 Task: Check the sale-to-list ratio of furnished in the last 5 years.
Action: Mouse moved to (920, 205)
Screenshot: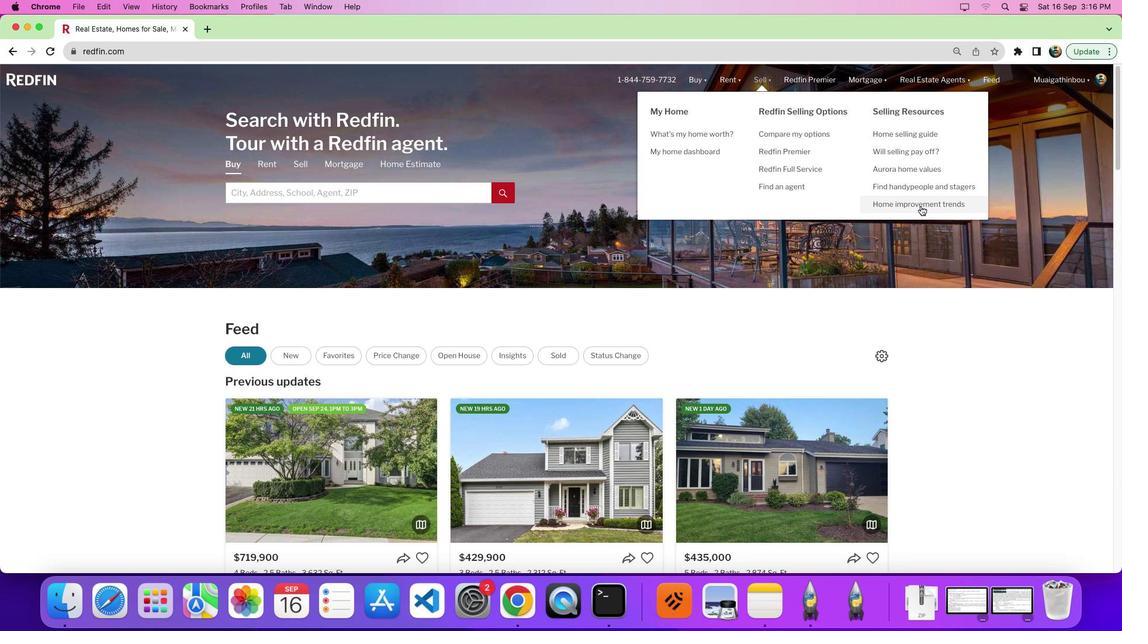 
Action: Mouse pressed left at (920, 205)
Screenshot: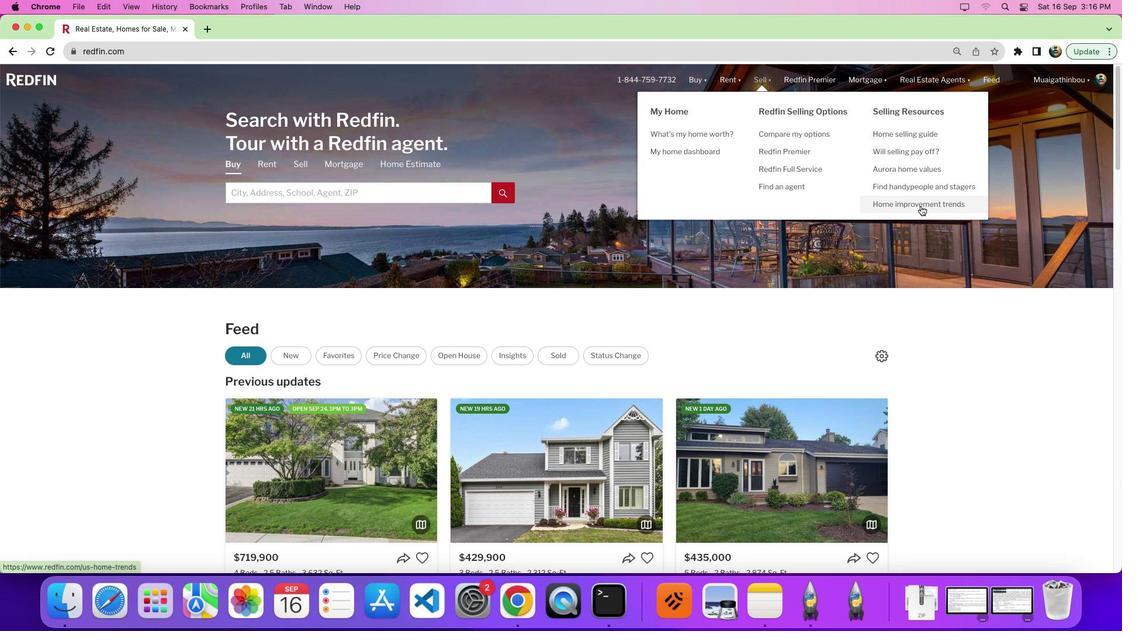 
Action: Mouse pressed left at (920, 205)
Screenshot: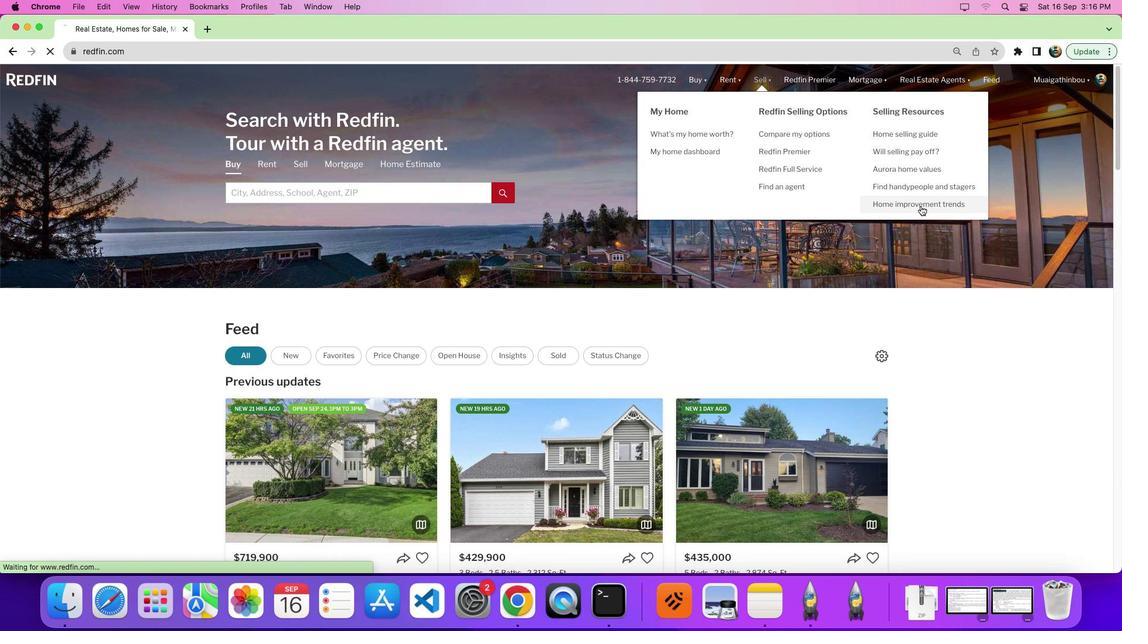 
Action: Mouse moved to (319, 222)
Screenshot: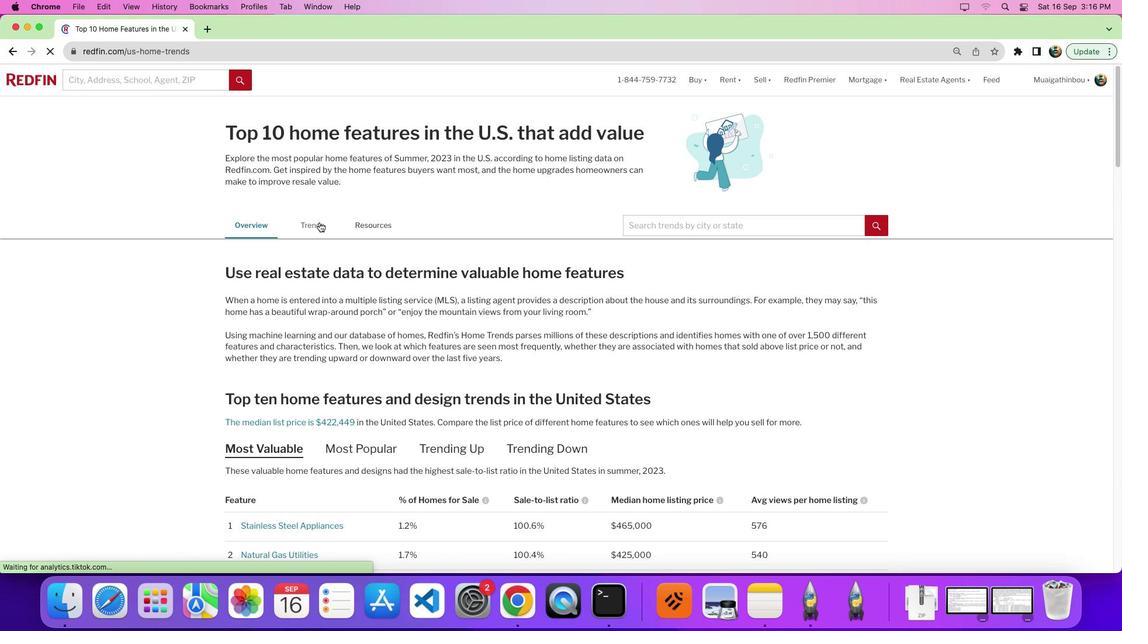 
Action: Mouse pressed left at (319, 222)
Screenshot: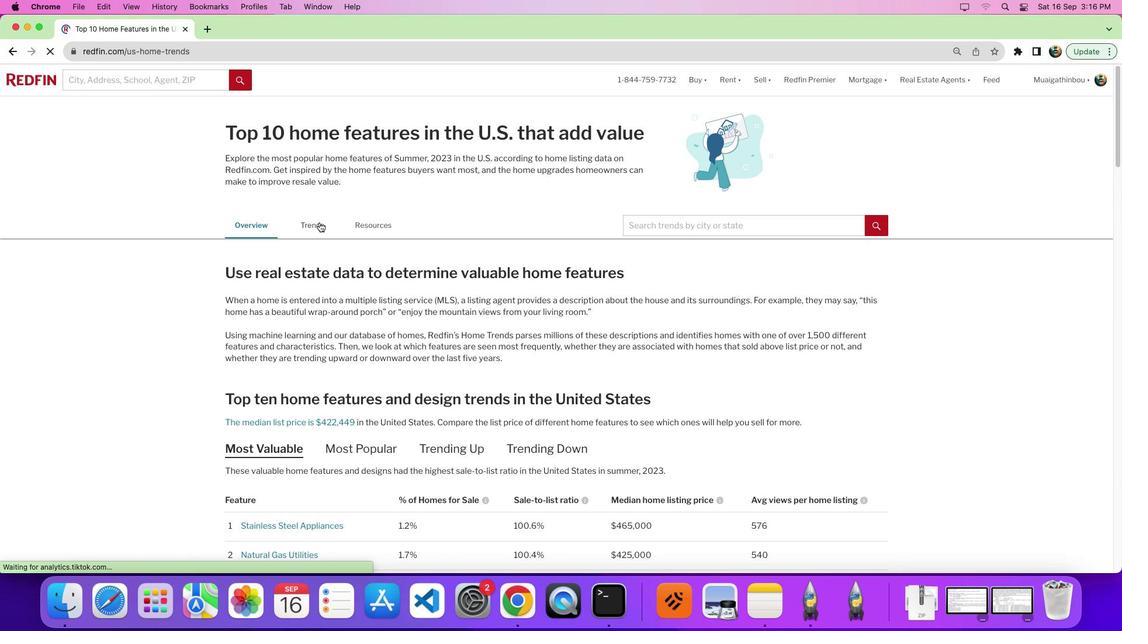 
Action: Mouse moved to (694, 306)
Screenshot: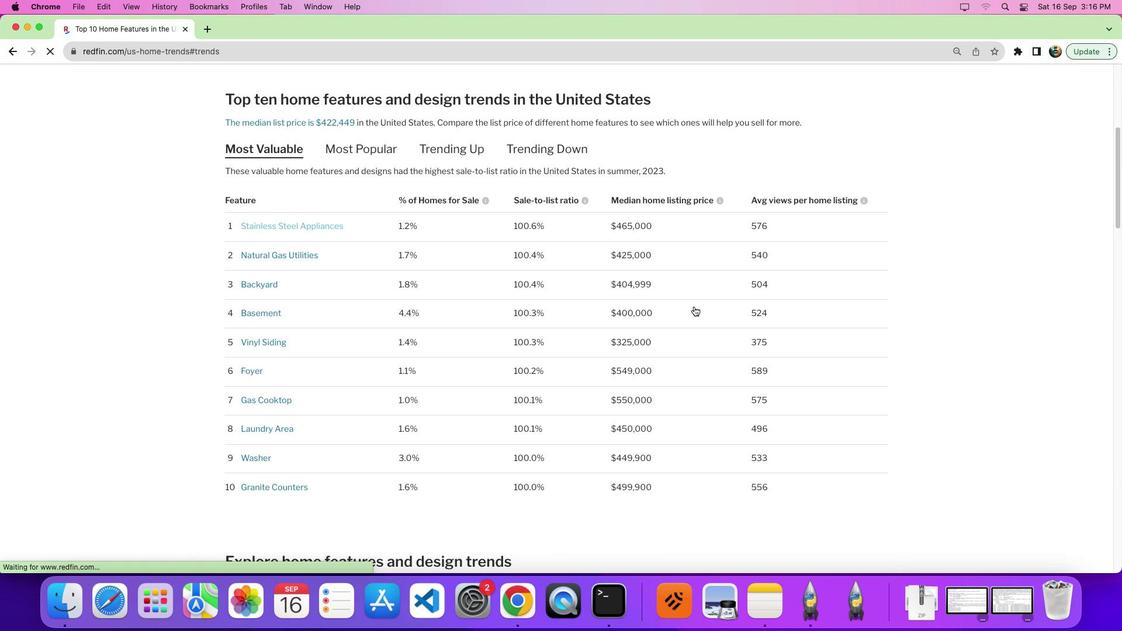 
Action: Mouse scrolled (694, 306) with delta (0, 0)
Screenshot: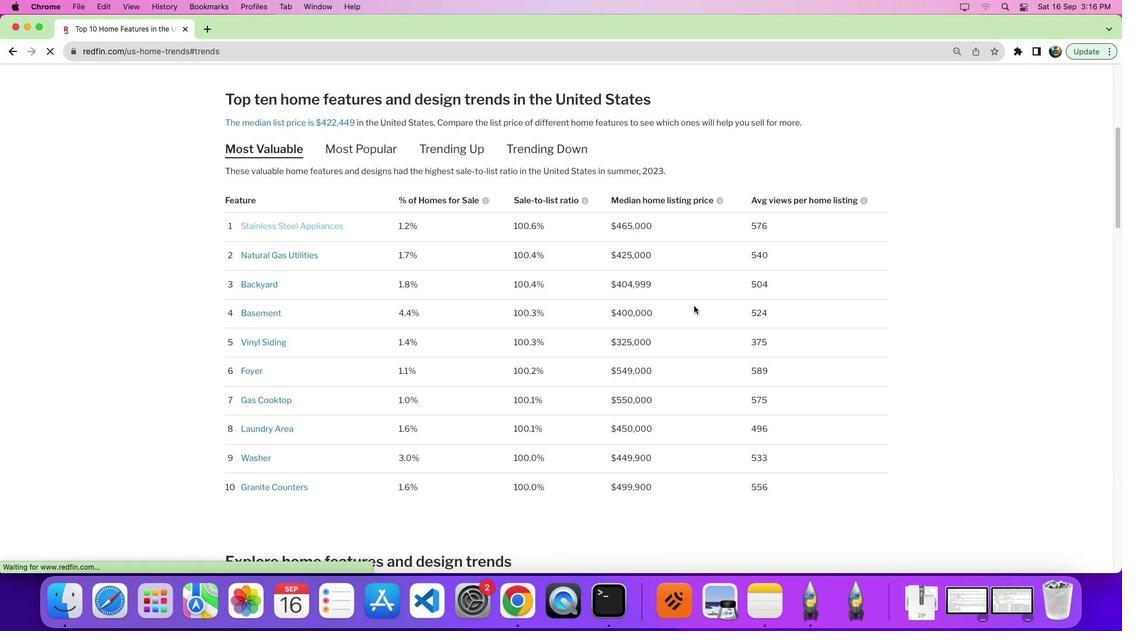 
Action: Mouse scrolled (694, 306) with delta (0, -1)
Screenshot: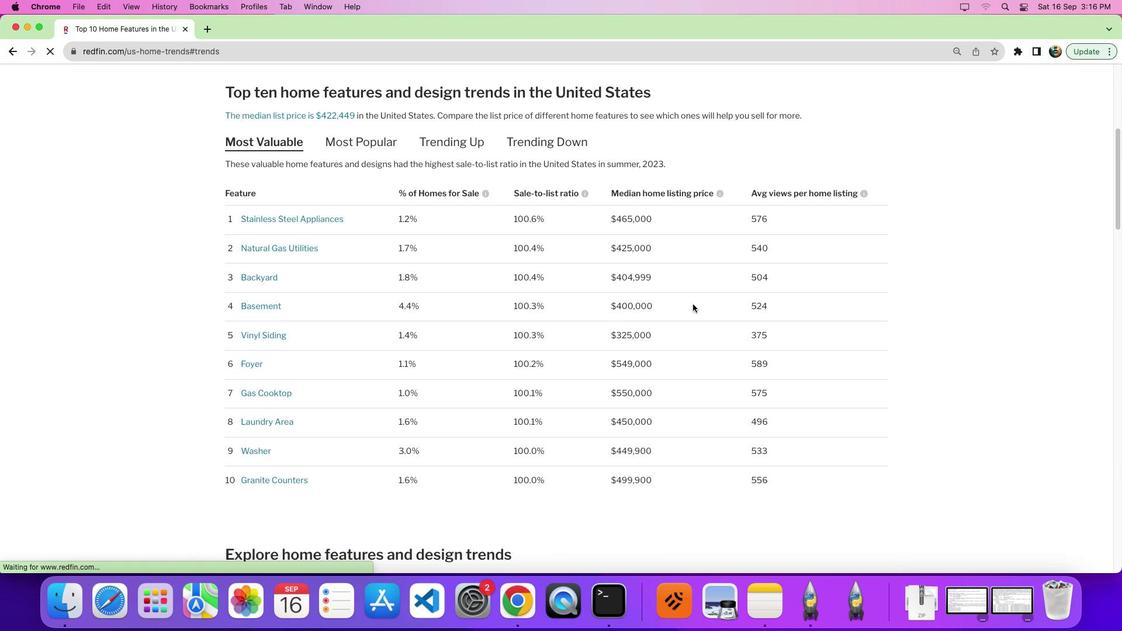 
Action: Mouse scrolled (694, 306) with delta (0, -5)
Screenshot: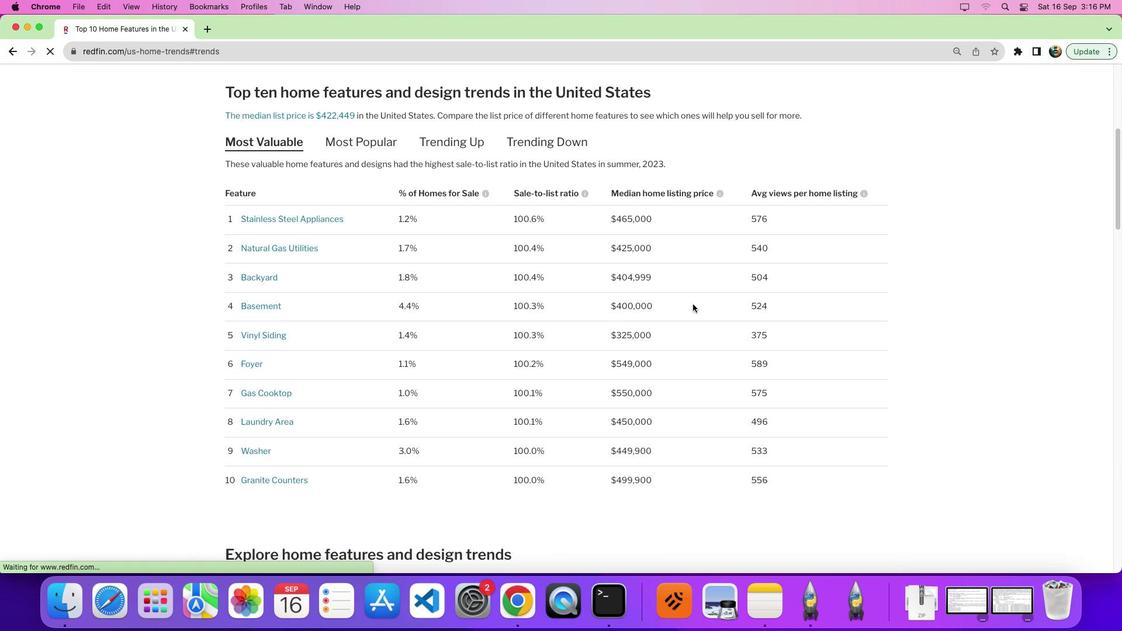 
Action: Mouse moved to (691, 303)
Screenshot: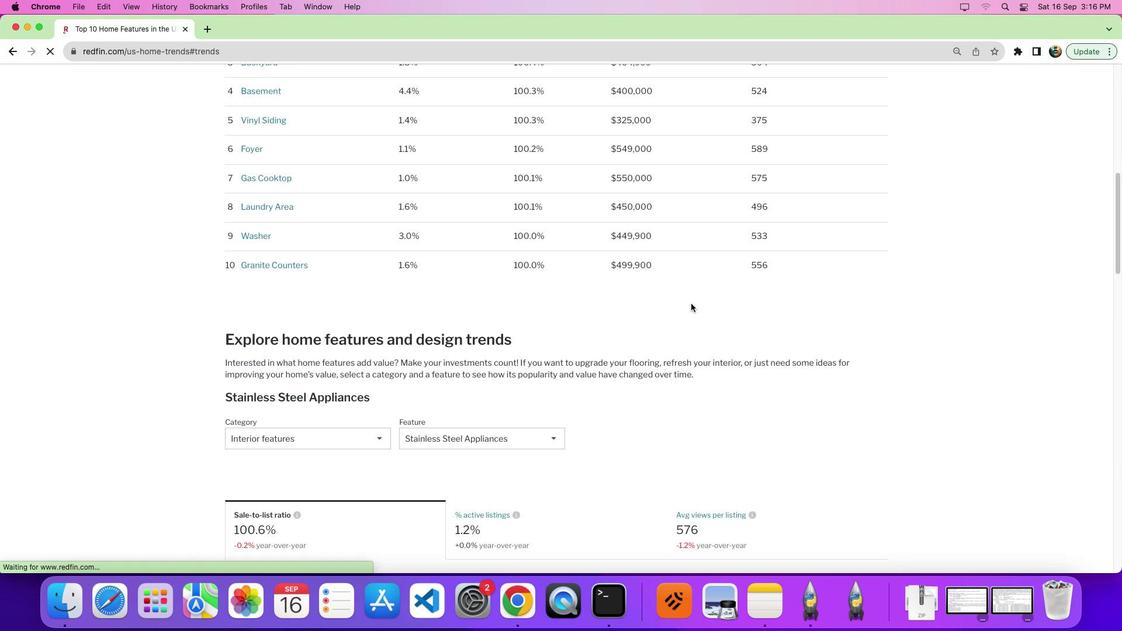 
Action: Mouse scrolled (691, 303) with delta (0, 0)
Screenshot: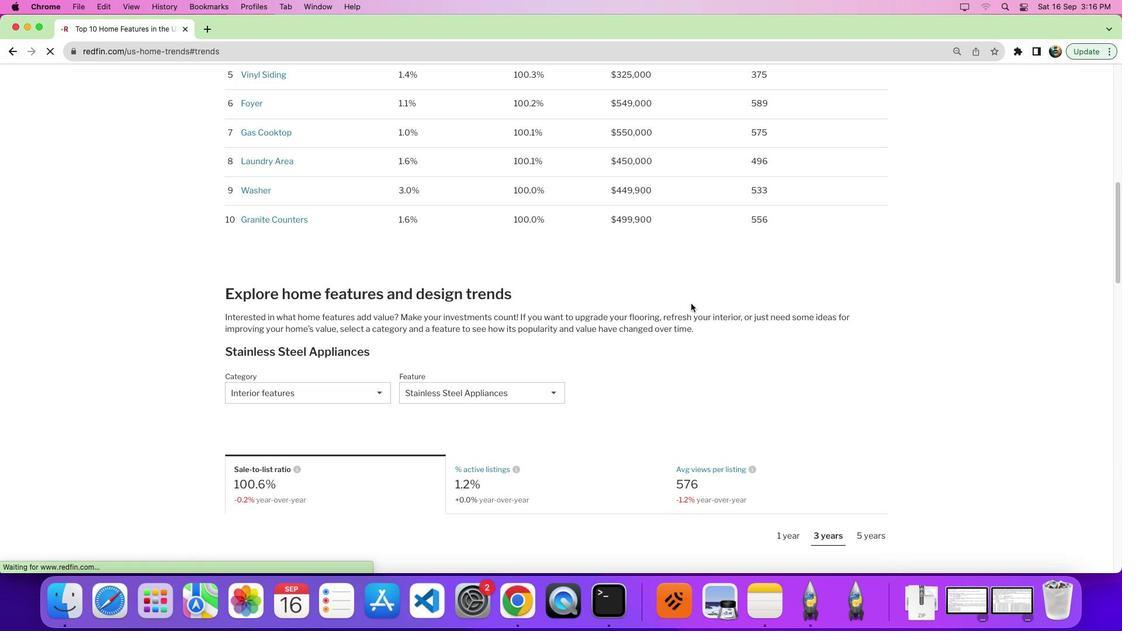 
Action: Mouse scrolled (691, 303) with delta (0, -1)
Screenshot: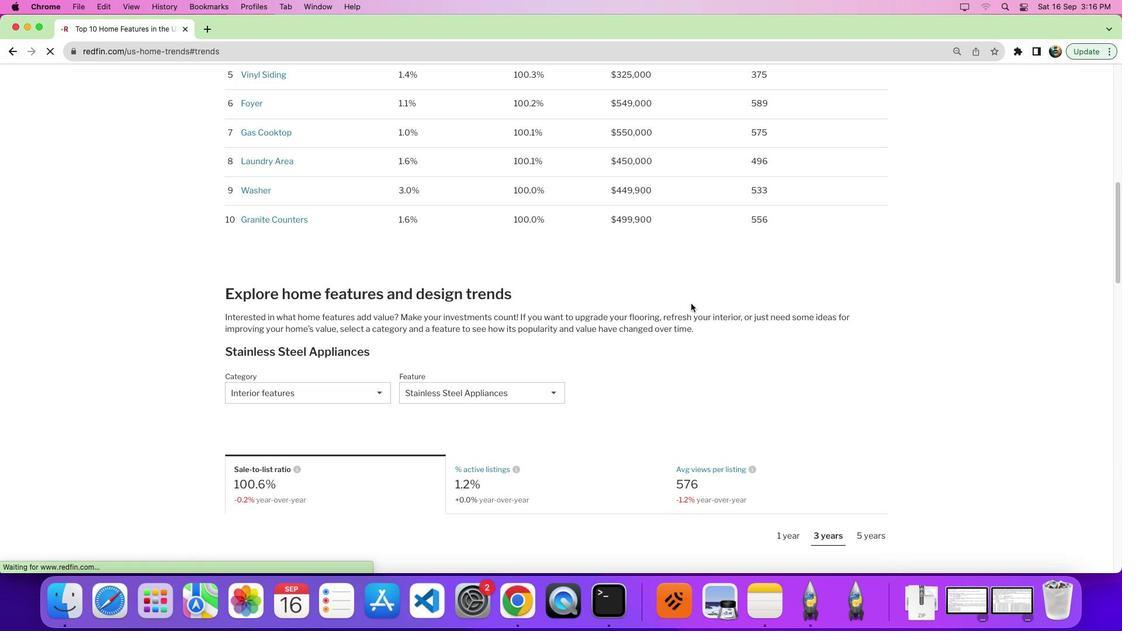 
Action: Mouse scrolled (691, 303) with delta (0, -5)
Screenshot: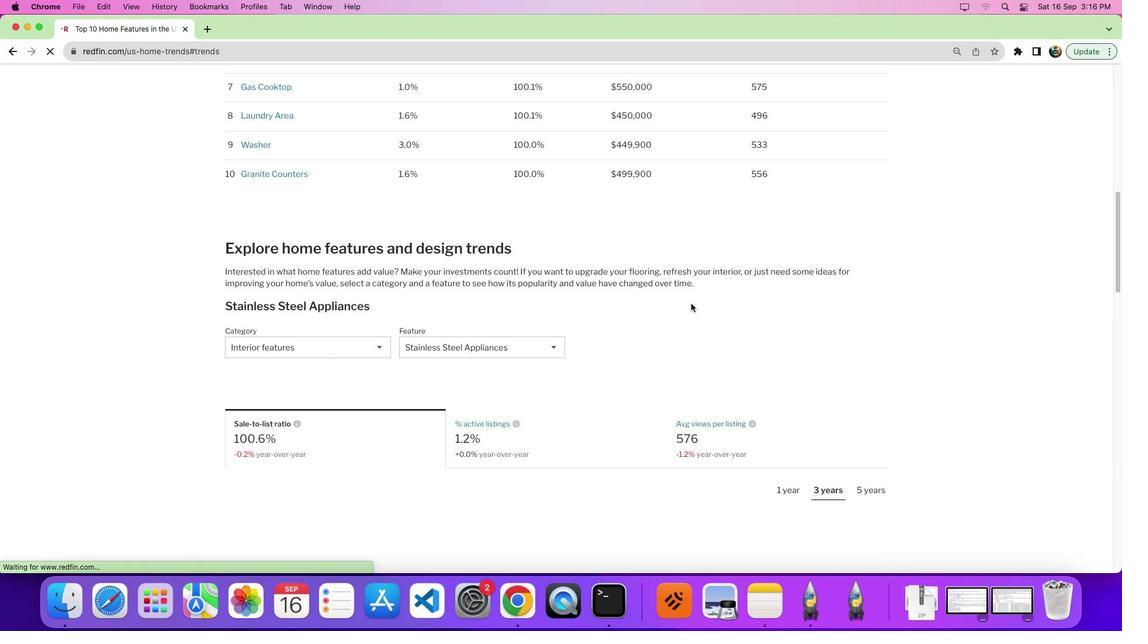 
Action: Mouse scrolled (691, 303) with delta (0, -7)
Screenshot: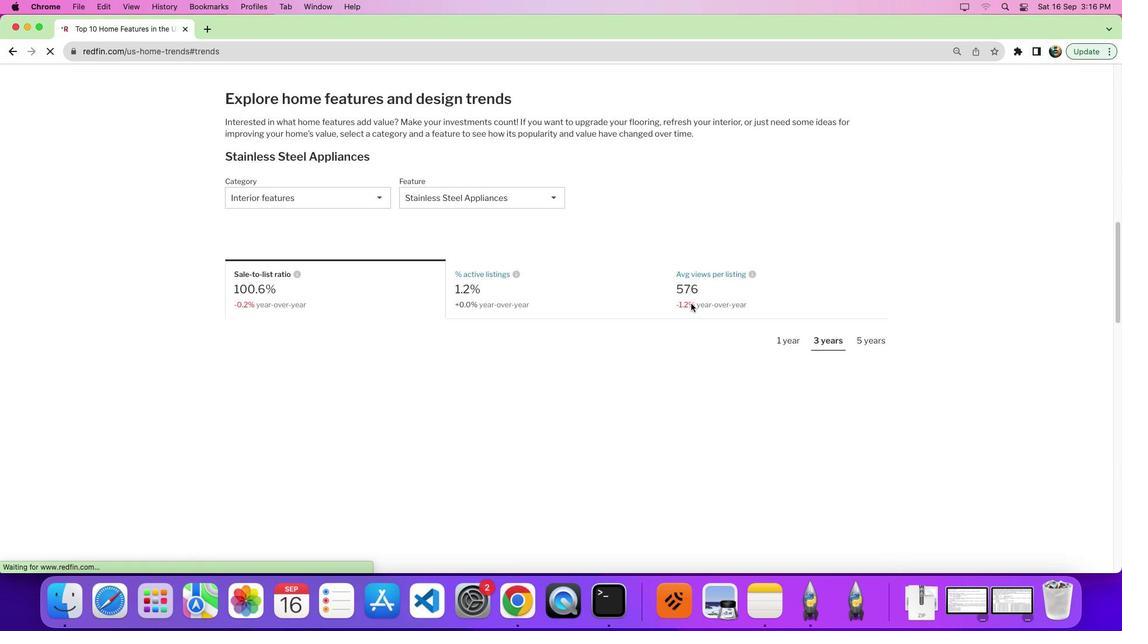 
Action: Mouse moved to (575, 324)
Screenshot: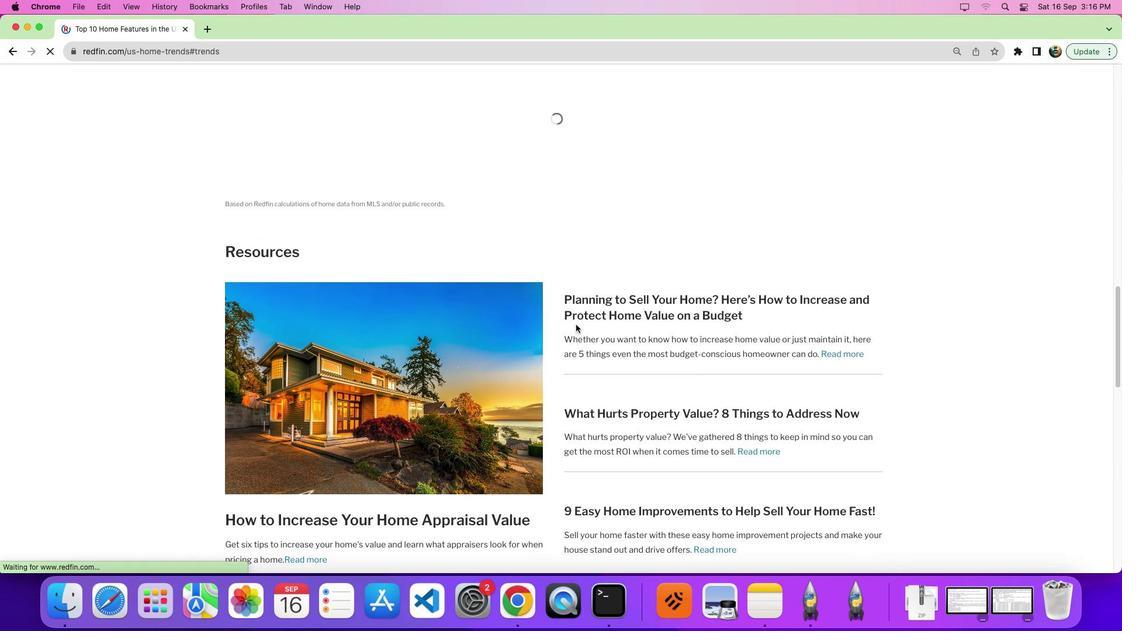 
Action: Mouse scrolled (575, 324) with delta (0, 0)
Screenshot: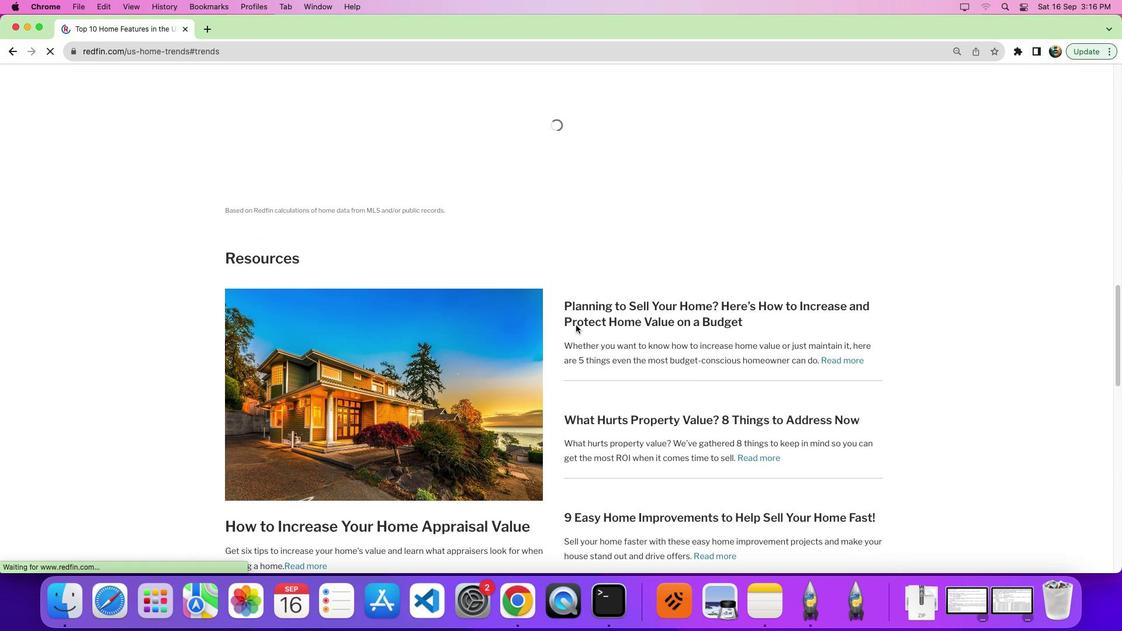
Action: Mouse moved to (575, 324)
Screenshot: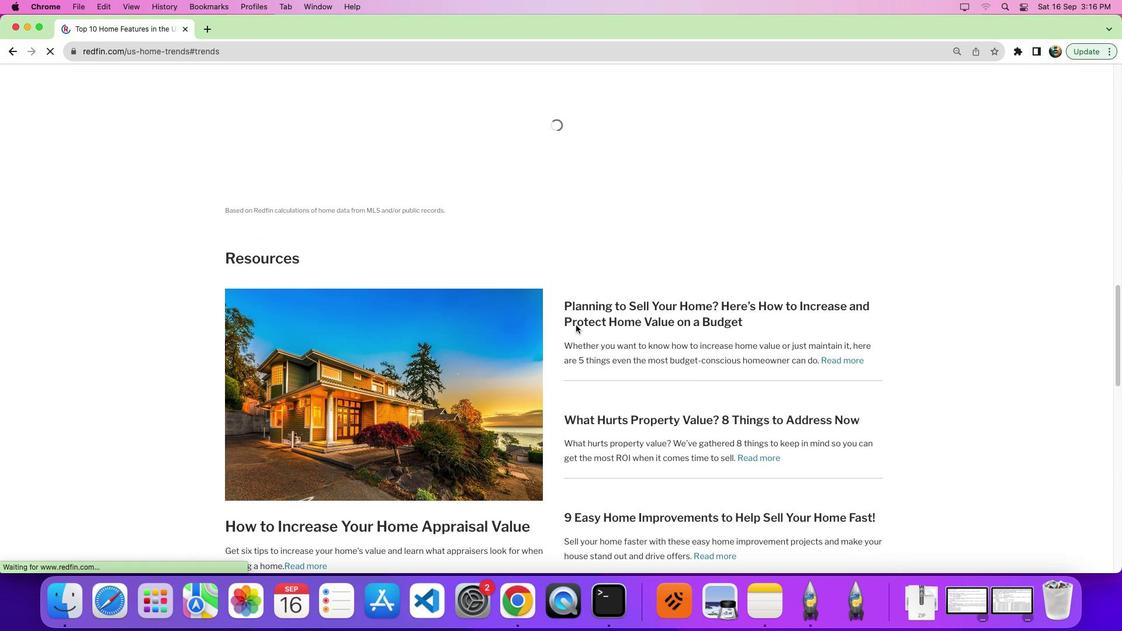 
Action: Mouse scrolled (575, 324) with delta (0, 1)
Screenshot: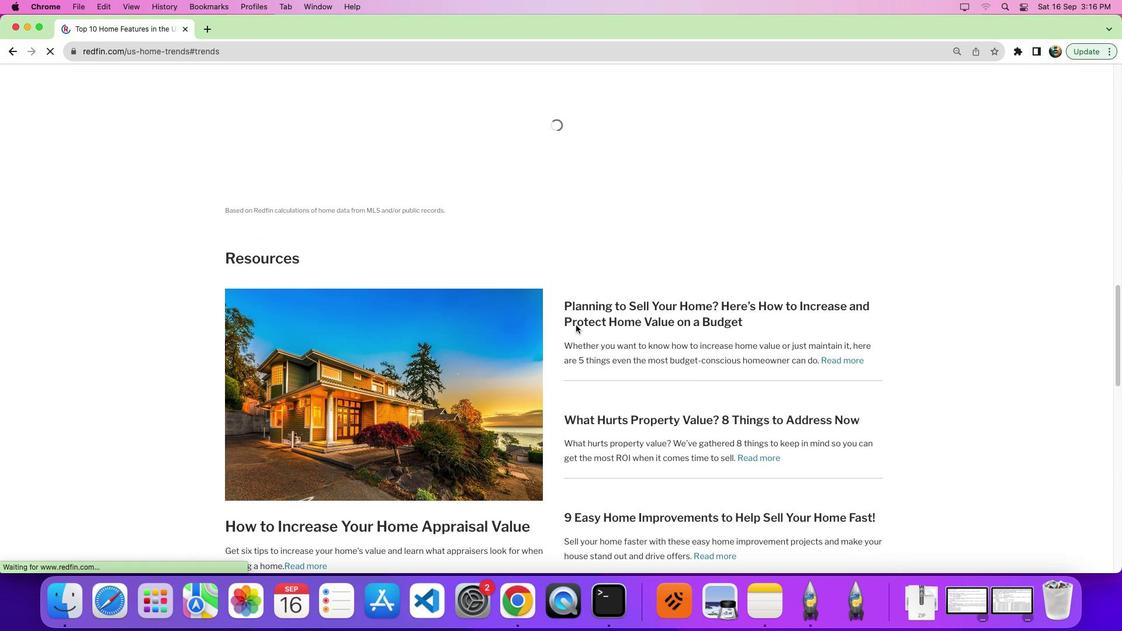 
Action: Mouse scrolled (575, 324) with delta (0, 5)
Screenshot: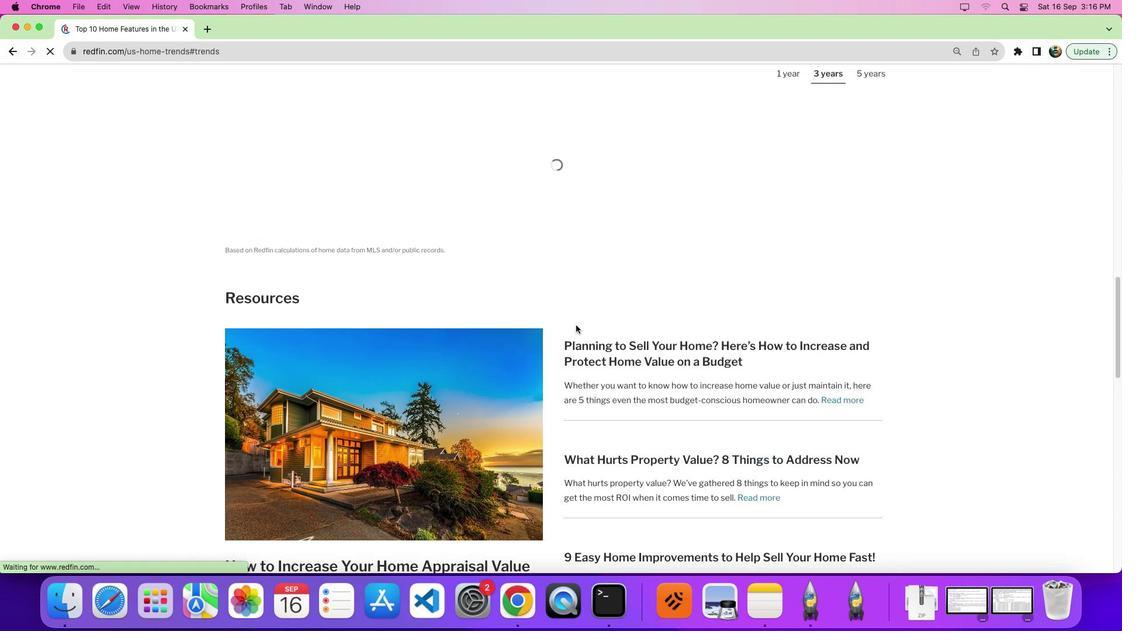 
Action: Mouse moved to (472, 340)
Screenshot: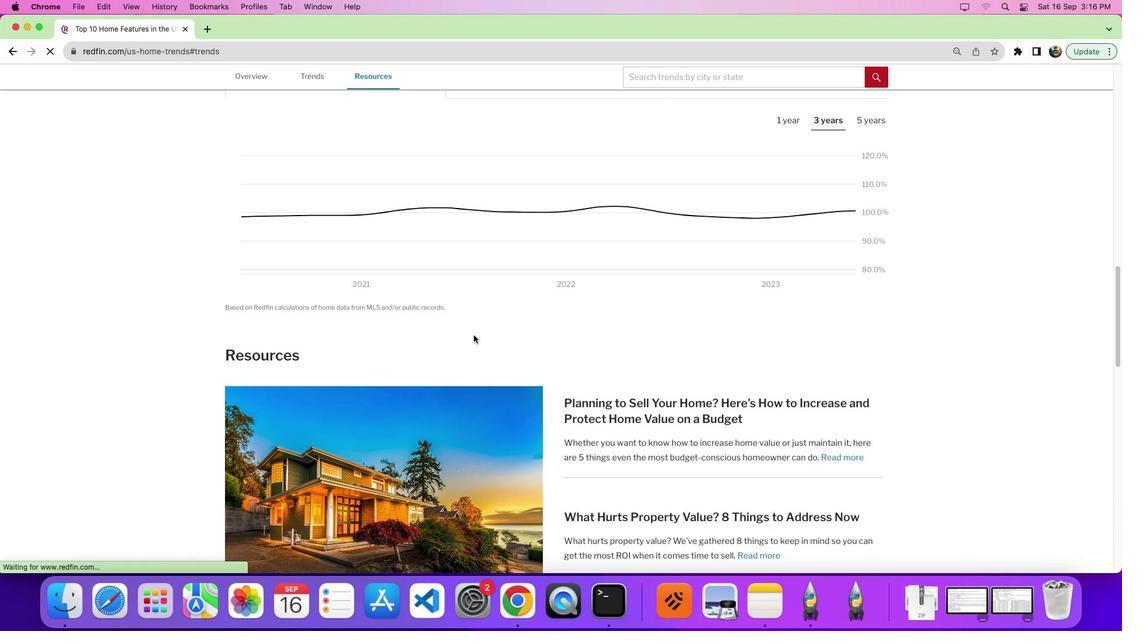 
Action: Mouse scrolled (472, 340) with delta (0, 0)
Screenshot: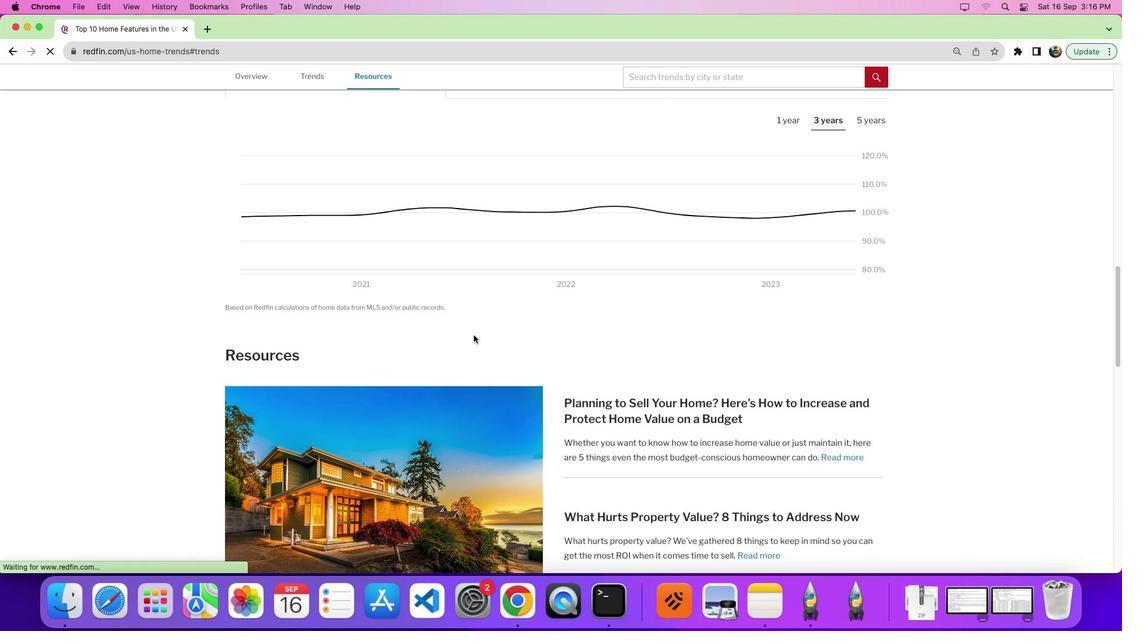 
Action: Mouse moved to (473, 339)
Screenshot: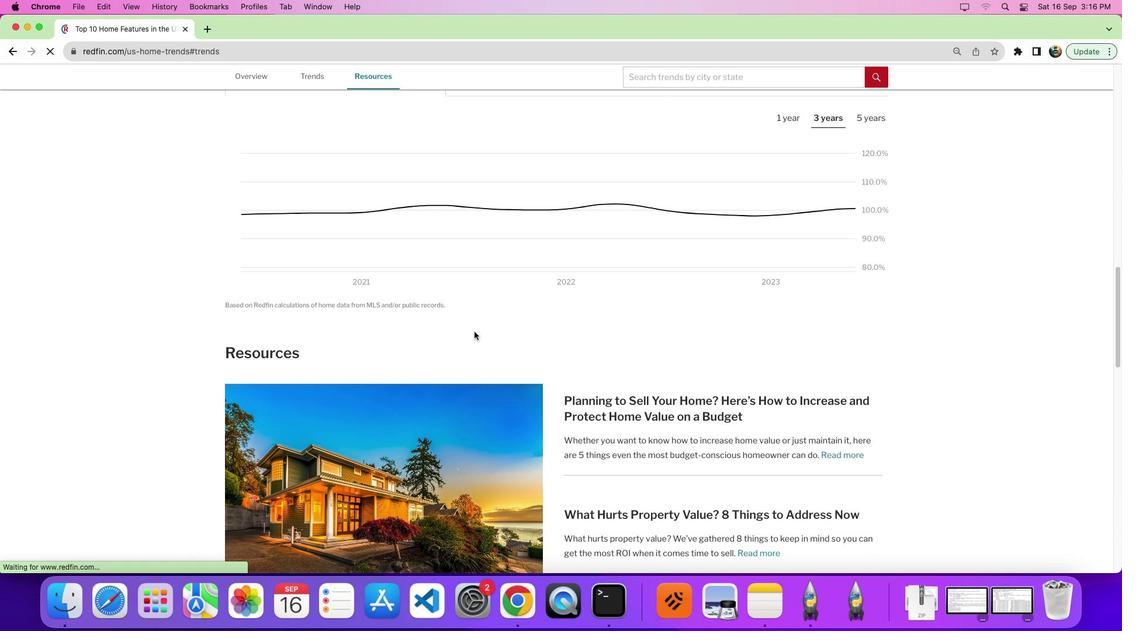 
Action: Mouse scrolled (473, 339) with delta (0, 0)
Screenshot: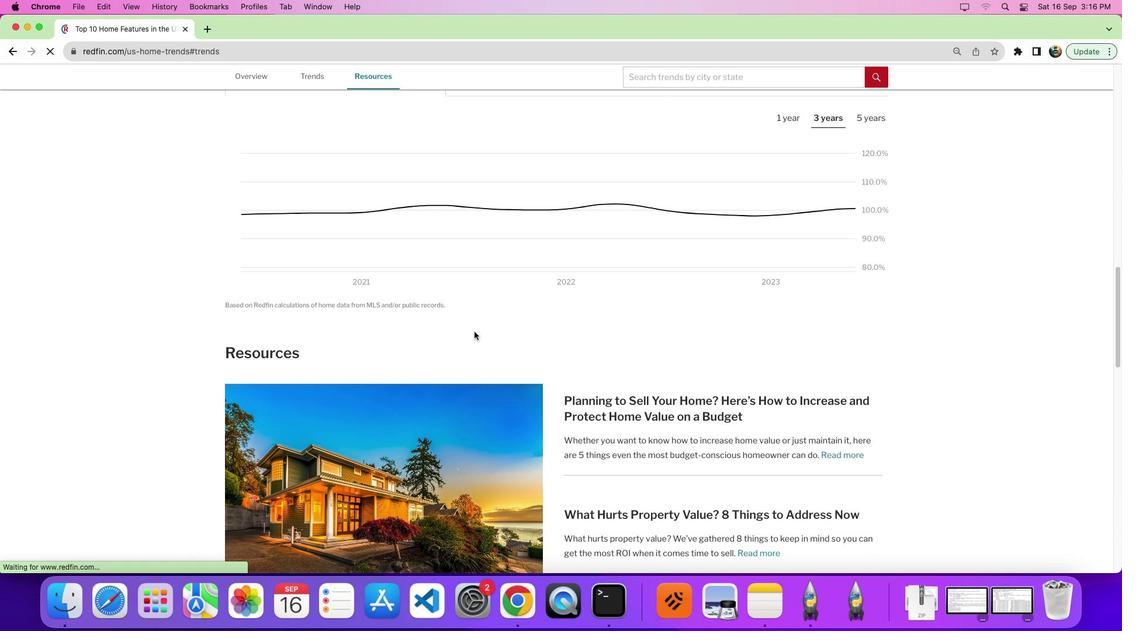 
Action: Mouse moved to (473, 334)
Screenshot: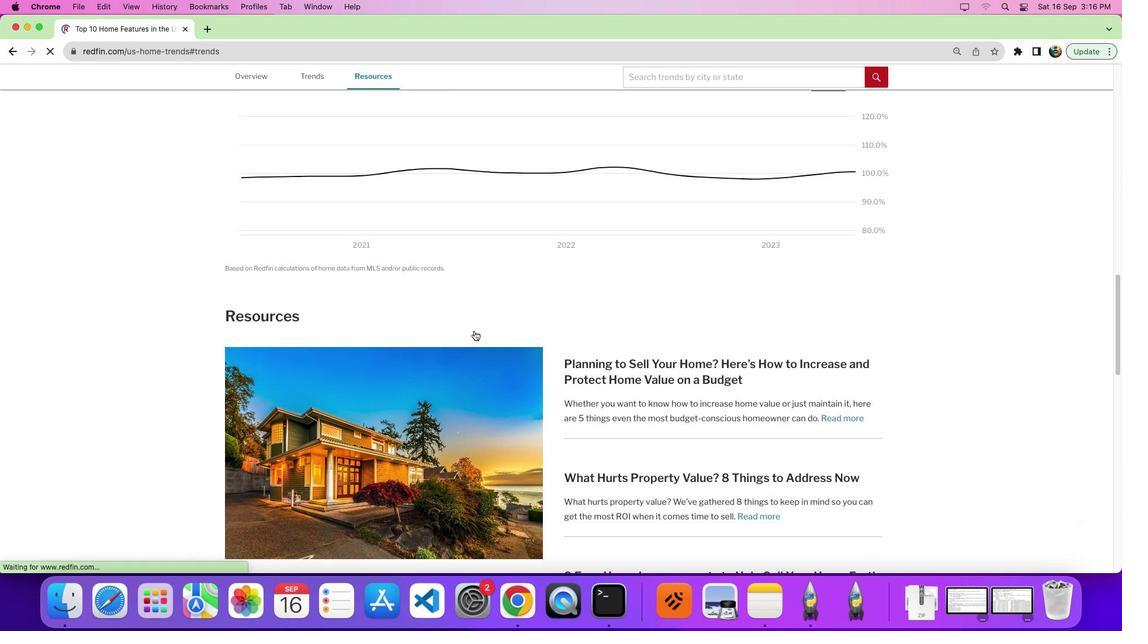 
Action: Mouse scrolled (473, 334) with delta (0, -4)
Screenshot: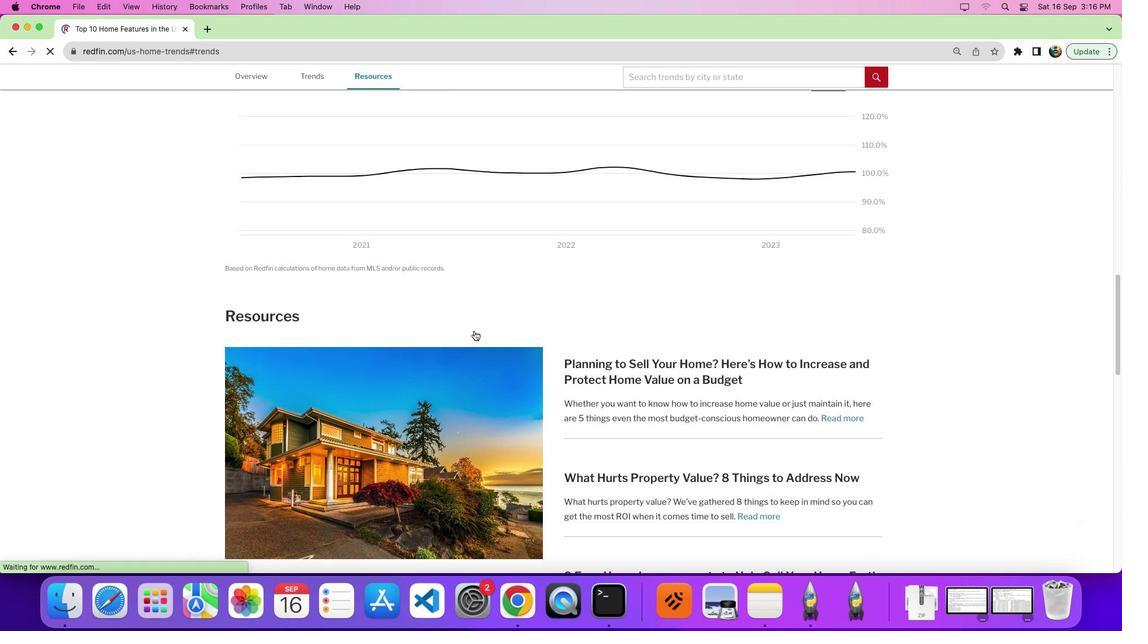 
Action: Mouse moved to (474, 335)
Screenshot: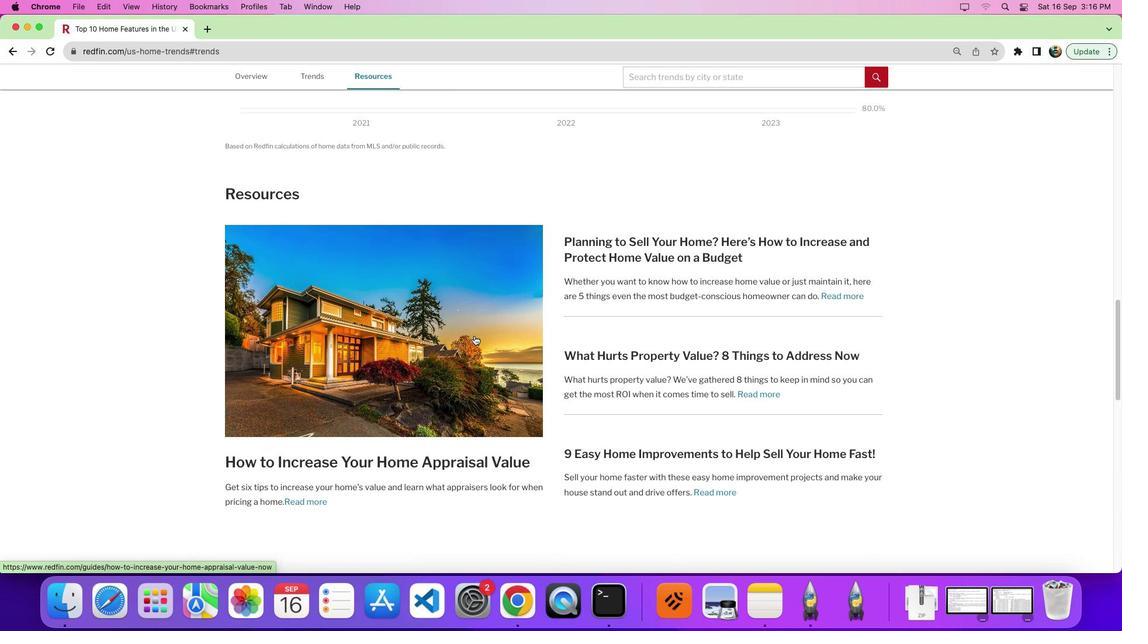 
Action: Mouse scrolled (474, 335) with delta (0, 0)
Screenshot: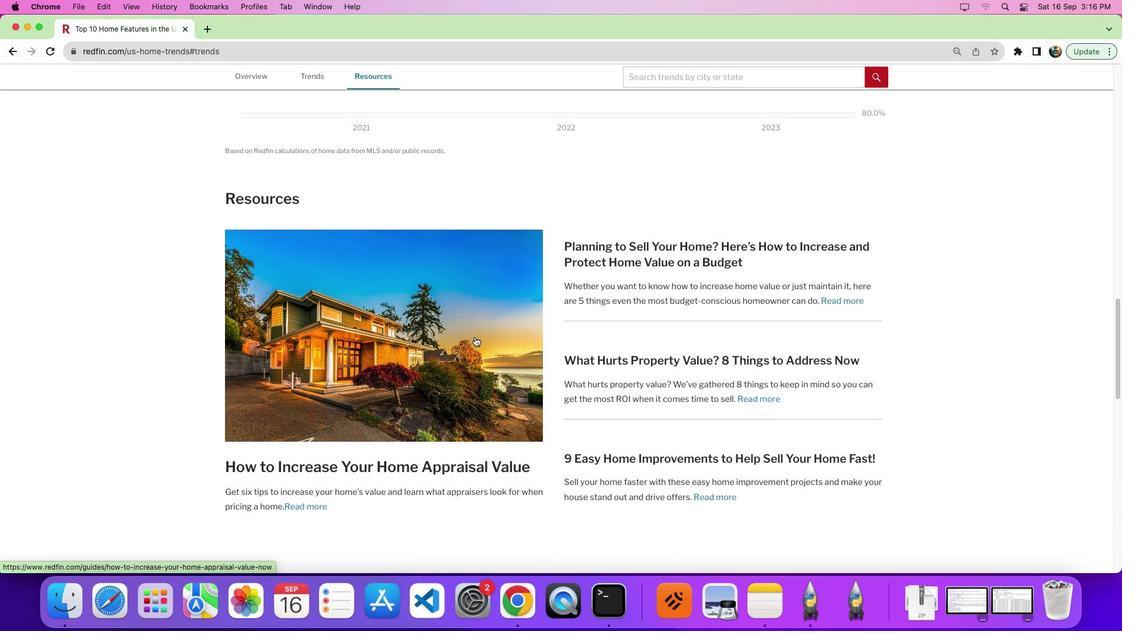 
Action: Mouse moved to (474, 336)
Screenshot: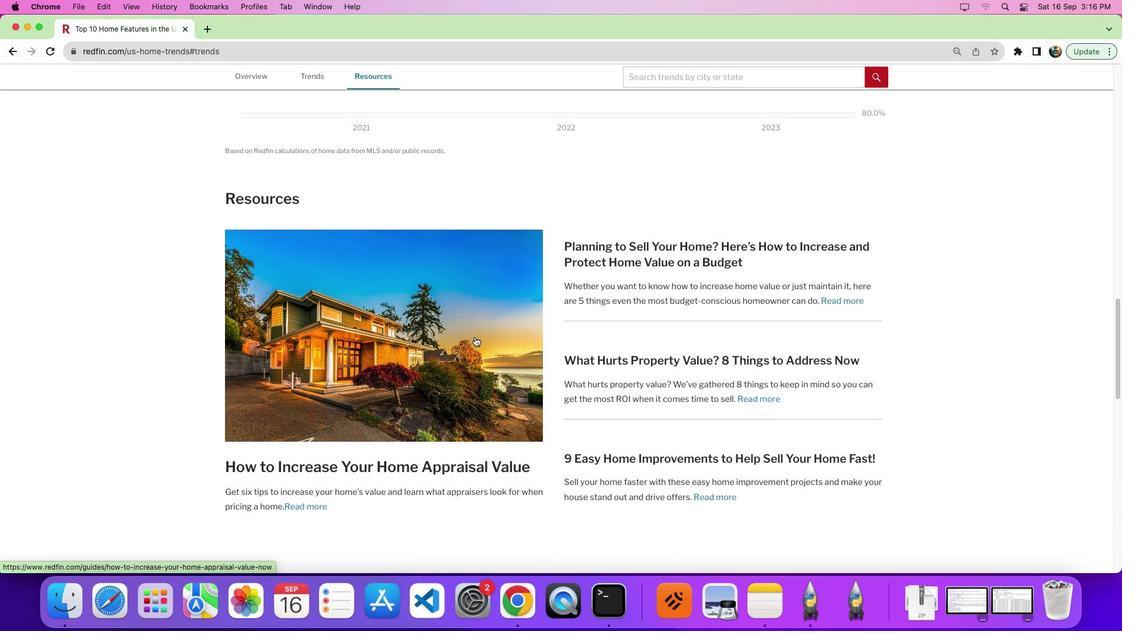 
Action: Mouse scrolled (474, 336) with delta (0, 0)
Screenshot: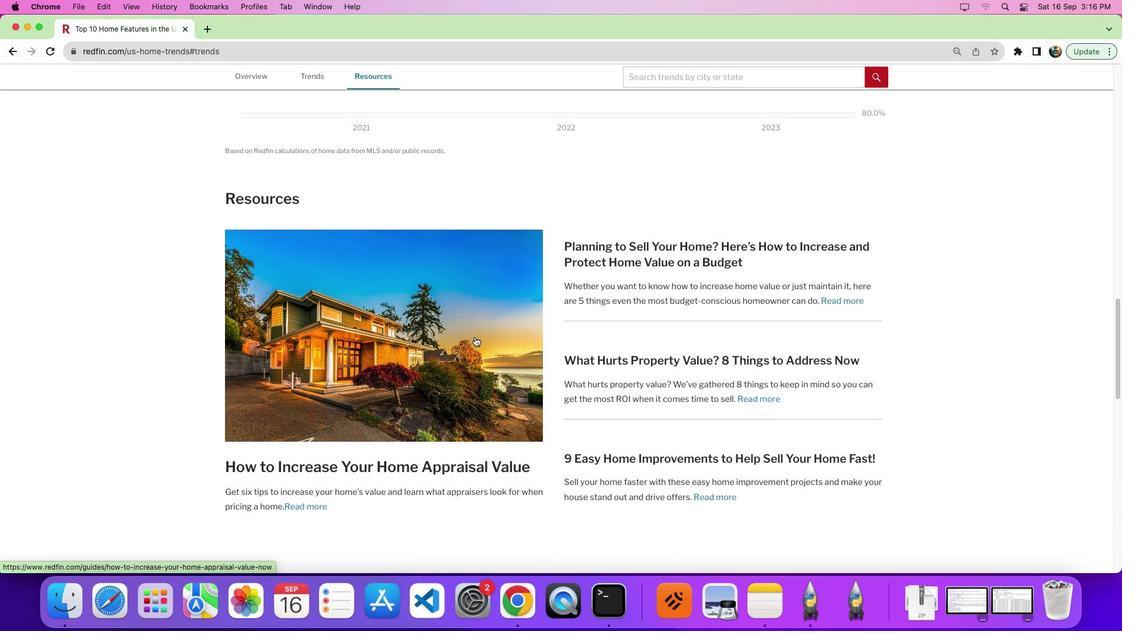 
Action: Mouse moved to (475, 336)
Screenshot: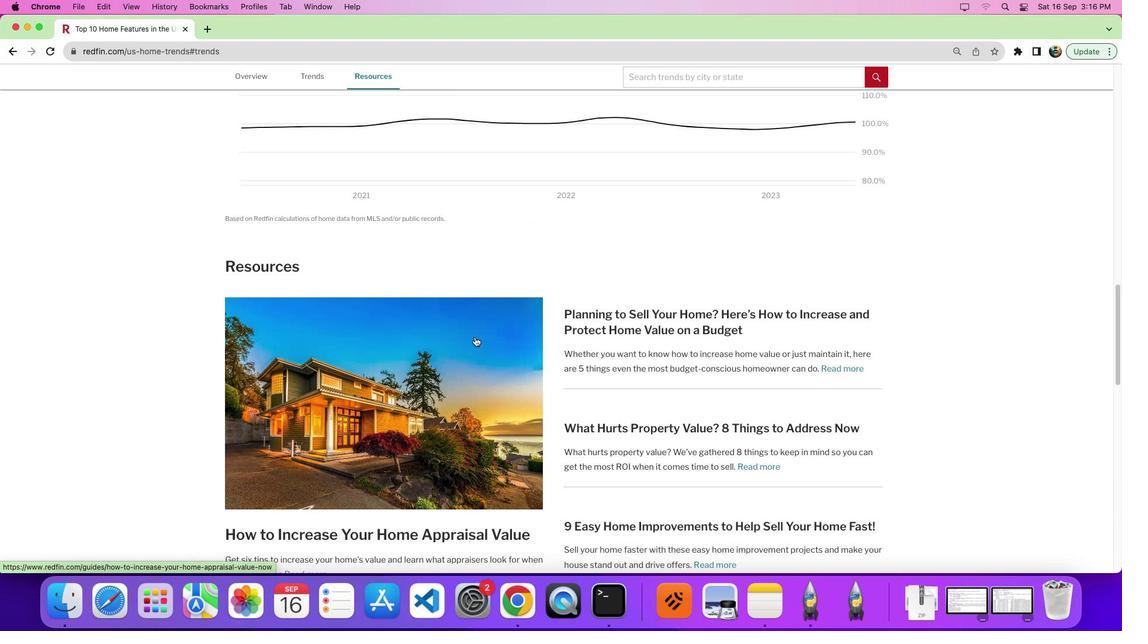 
Action: Mouse scrolled (475, 336) with delta (0, 4)
Screenshot: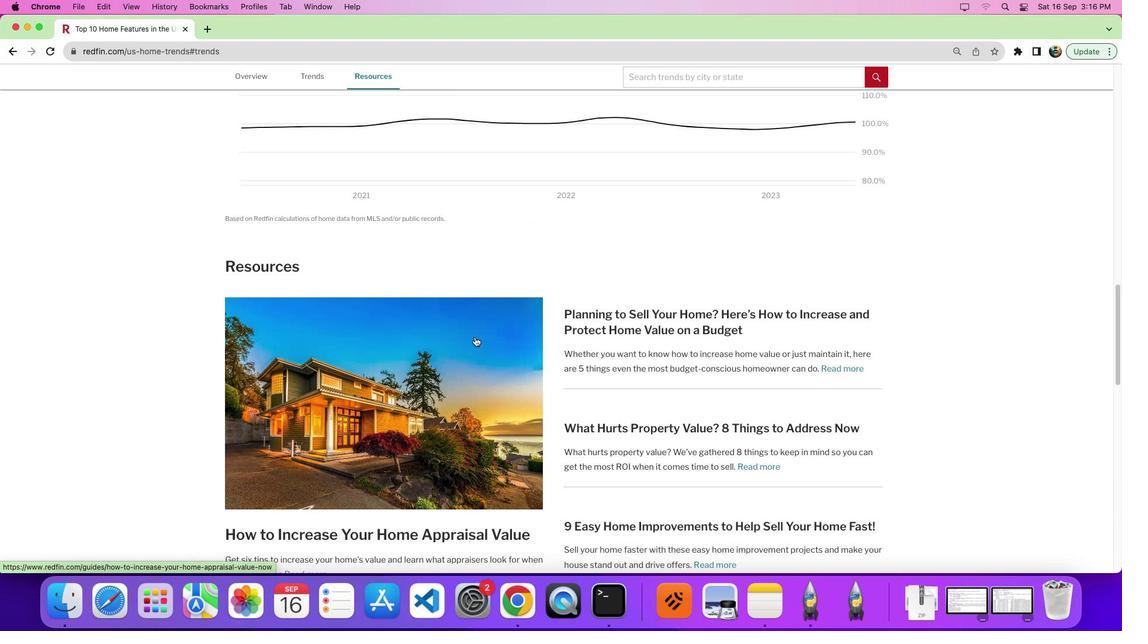 
Action: Mouse moved to (357, 204)
Screenshot: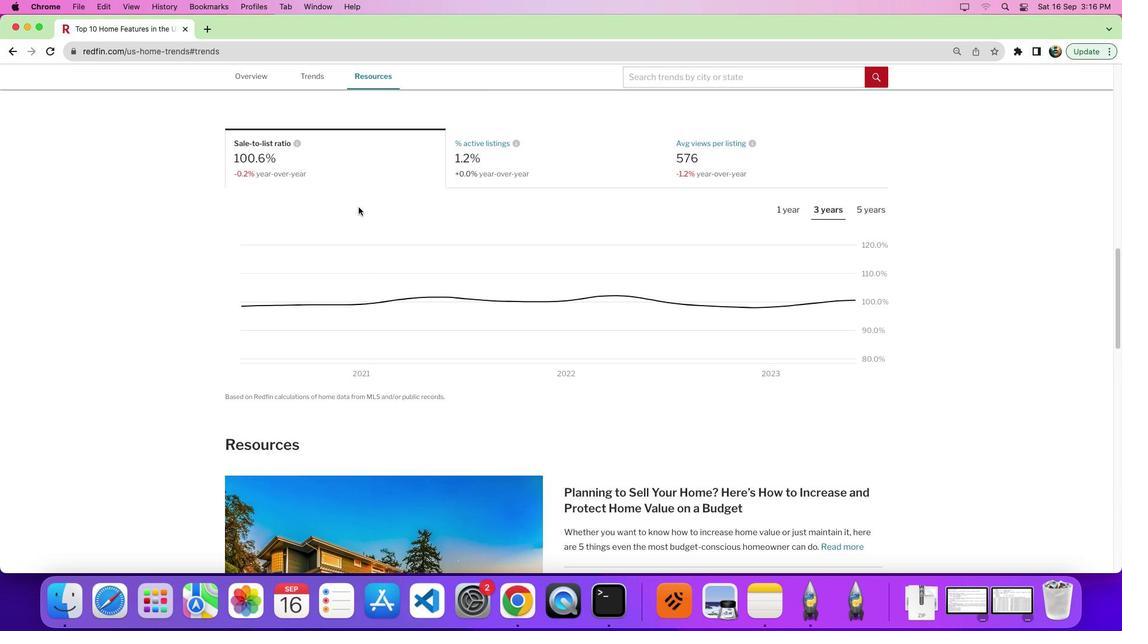 
Action: Mouse scrolled (357, 204) with delta (0, 0)
Screenshot: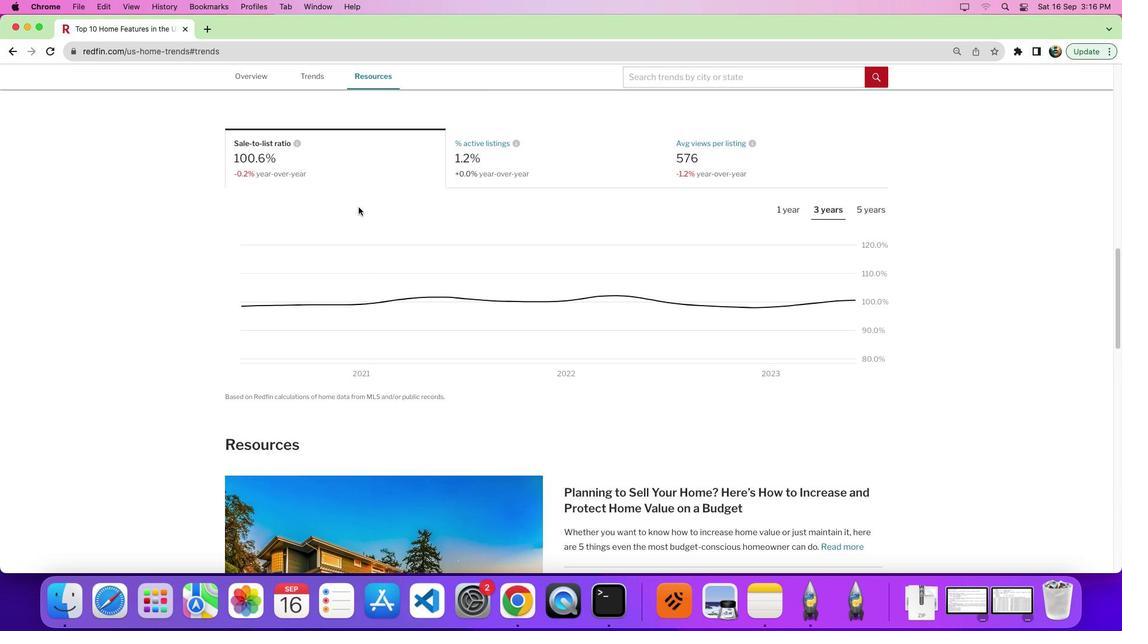 
Action: Mouse moved to (358, 205)
Screenshot: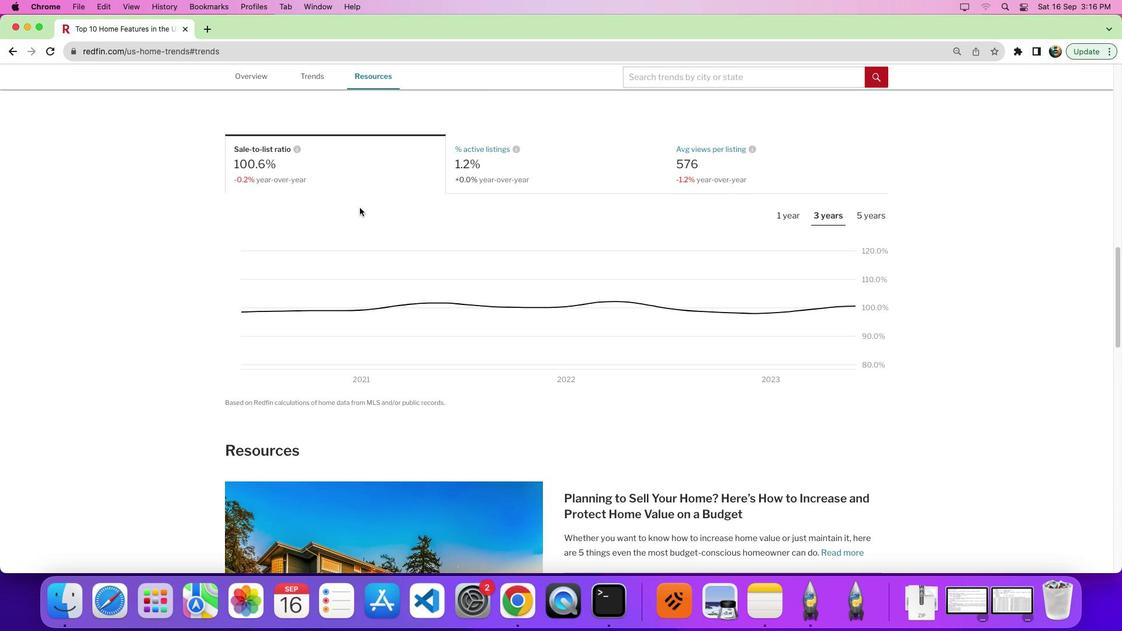 
Action: Mouse scrolled (358, 205) with delta (0, 0)
Screenshot: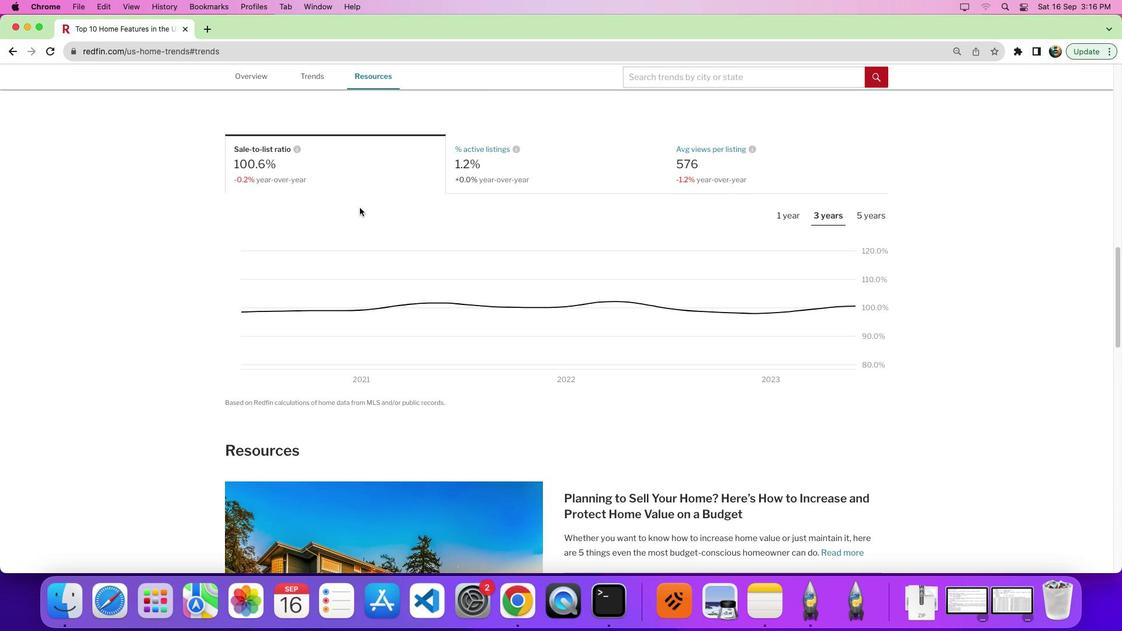 
Action: Mouse moved to (371, 219)
Screenshot: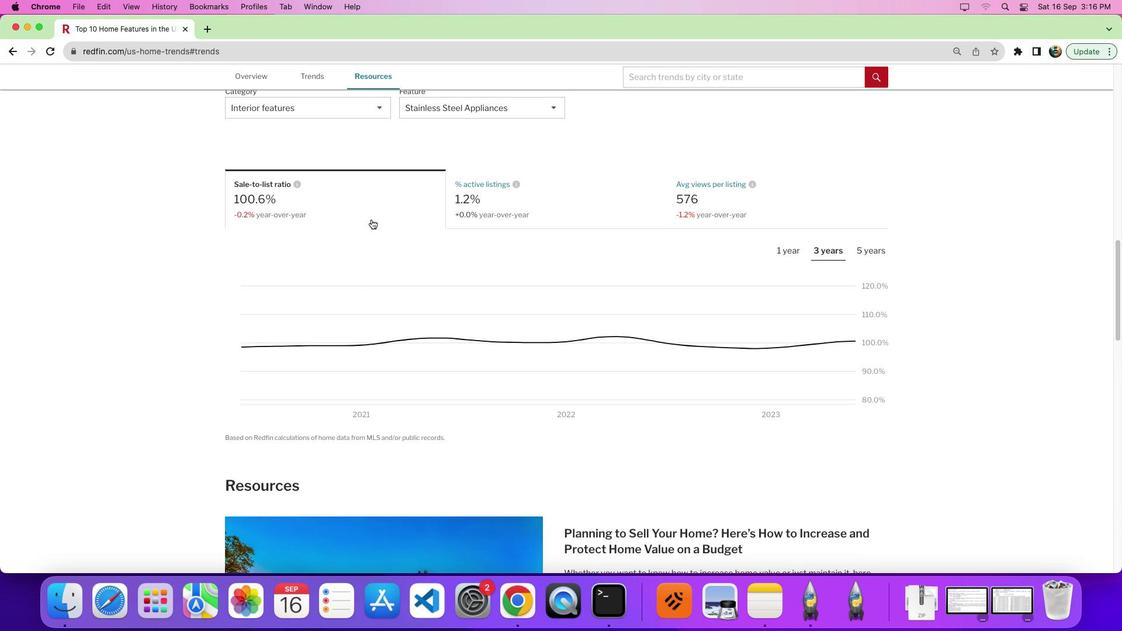 
Action: Mouse scrolled (371, 219) with delta (0, 0)
Screenshot: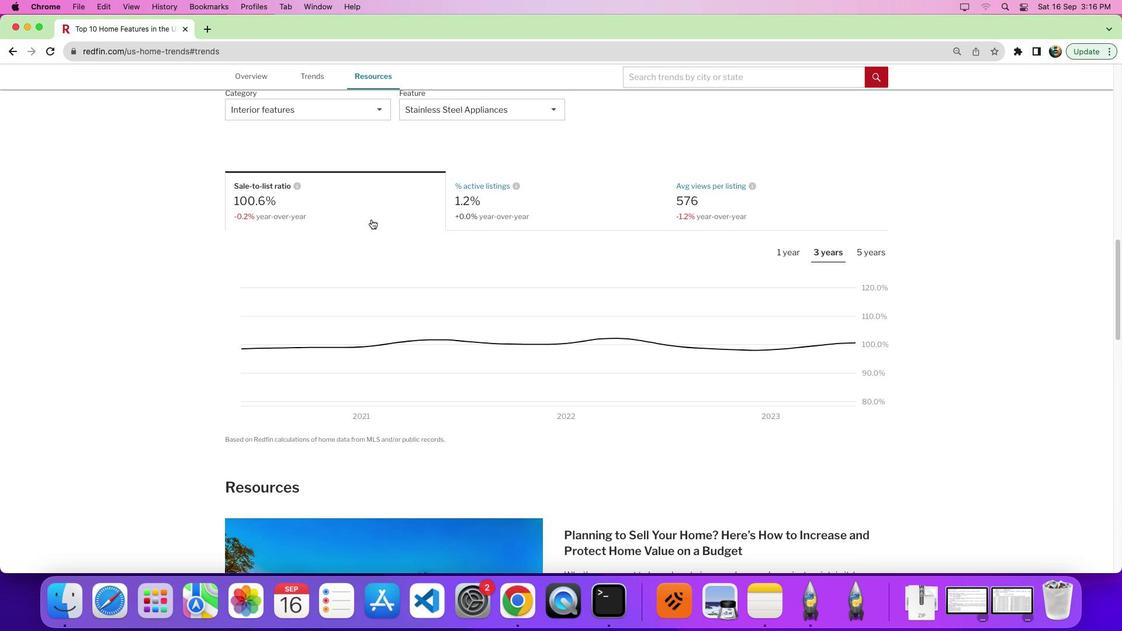 
Action: Mouse moved to (371, 219)
Screenshot: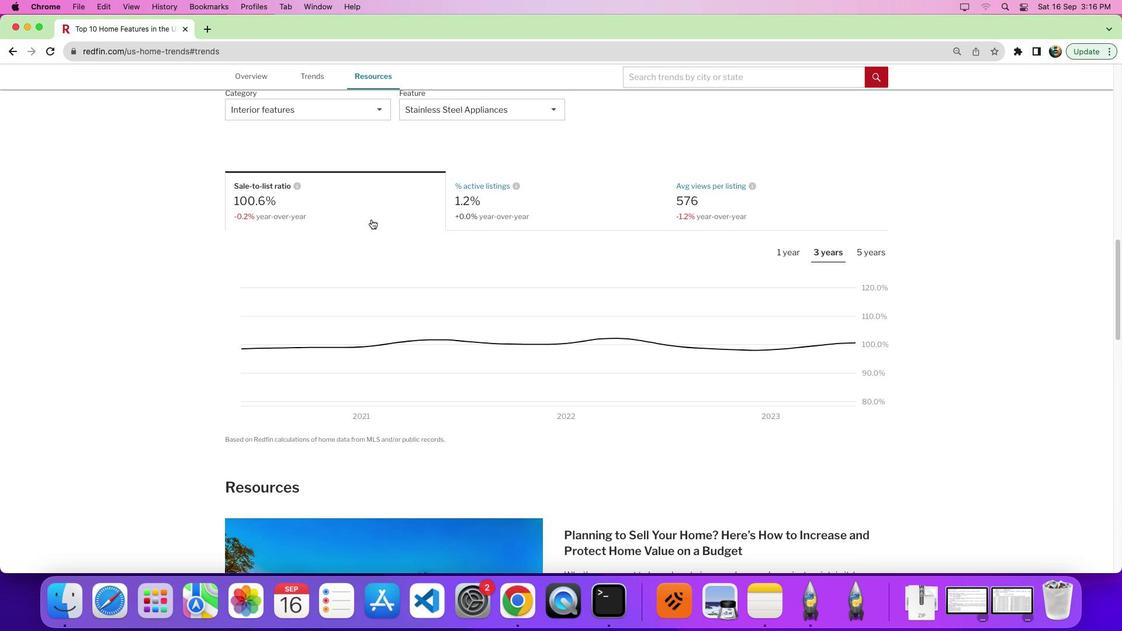 
Action: Mouse scrolled (371, 219) with delta (0, 0)
Screenshot: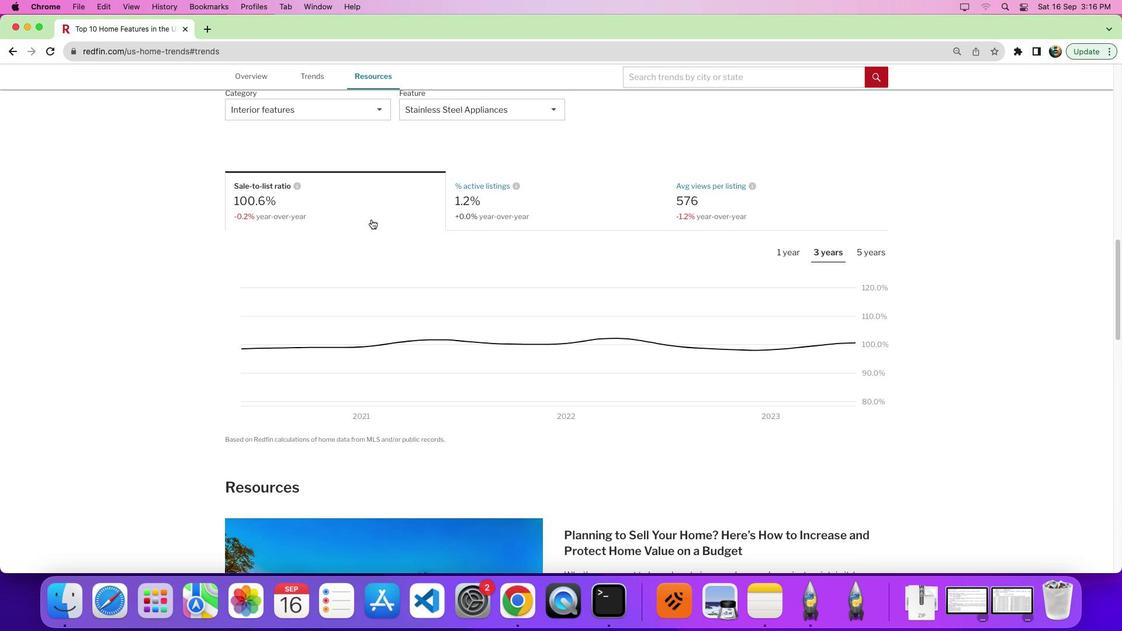 
Action: Mouse scrolled (371, 219) with delta (0, 4)
Screenshot: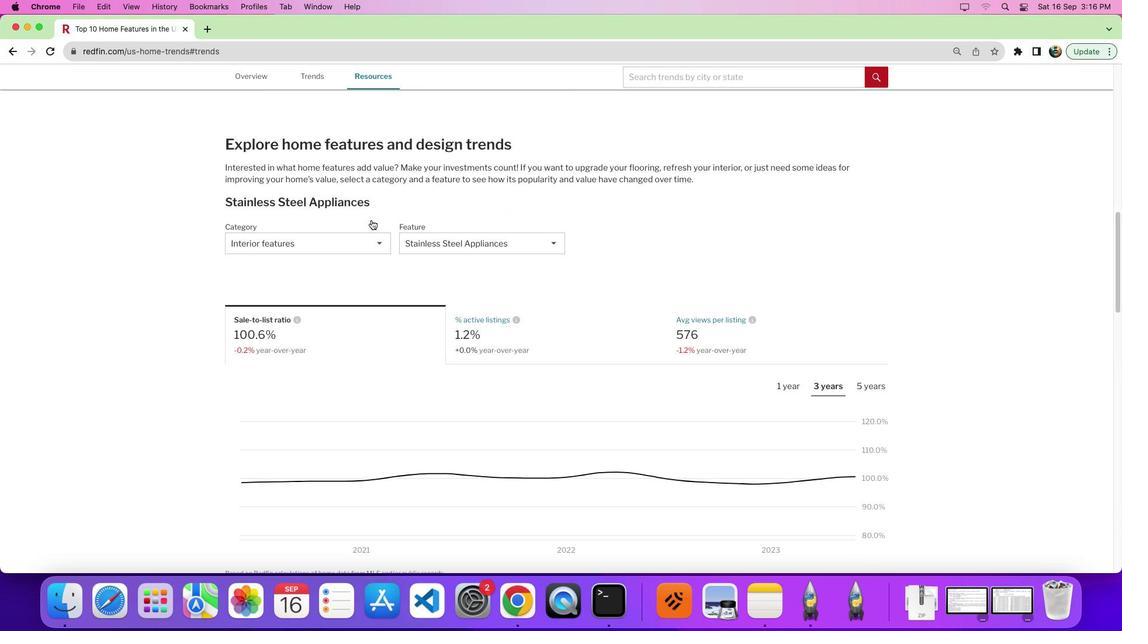 
Action: Mouse moved to (378, 227)
Screenshot: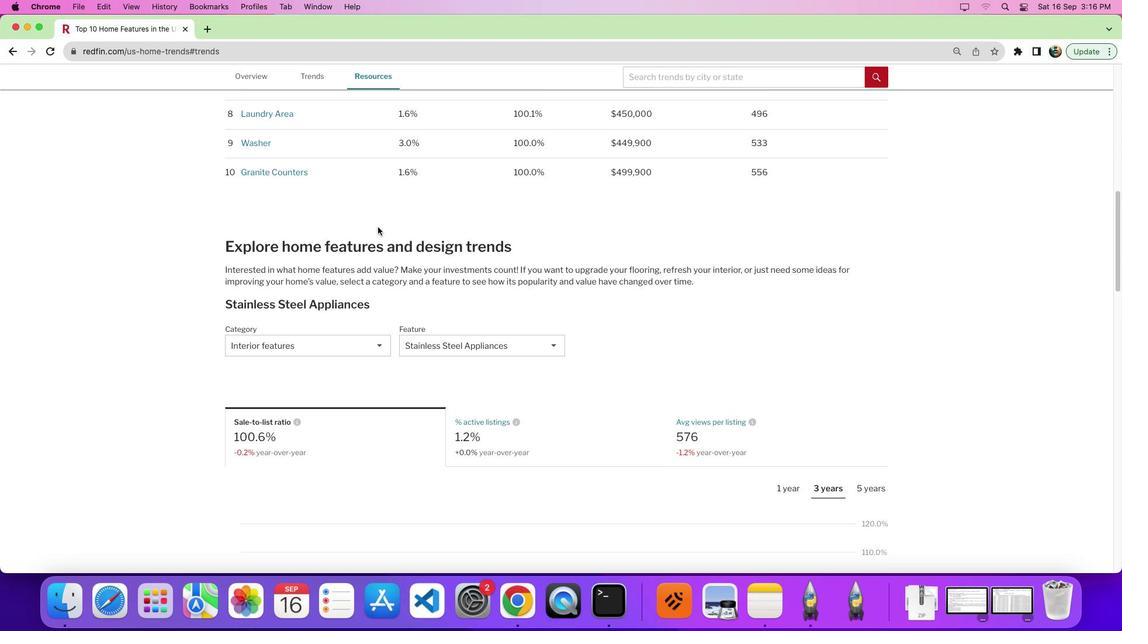 
Action: Mouse scrolled (378, 227) with delta (0, 0)
Screenshot: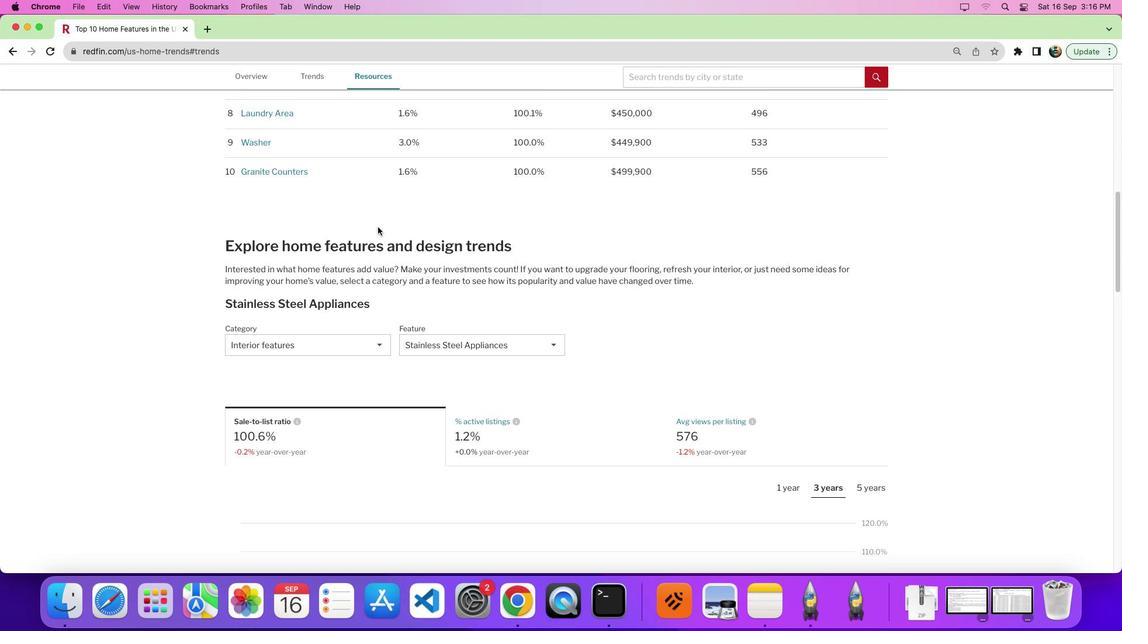 
Action: Mouse scrolled (378, 227) with delta (0, 0)
Screenshot: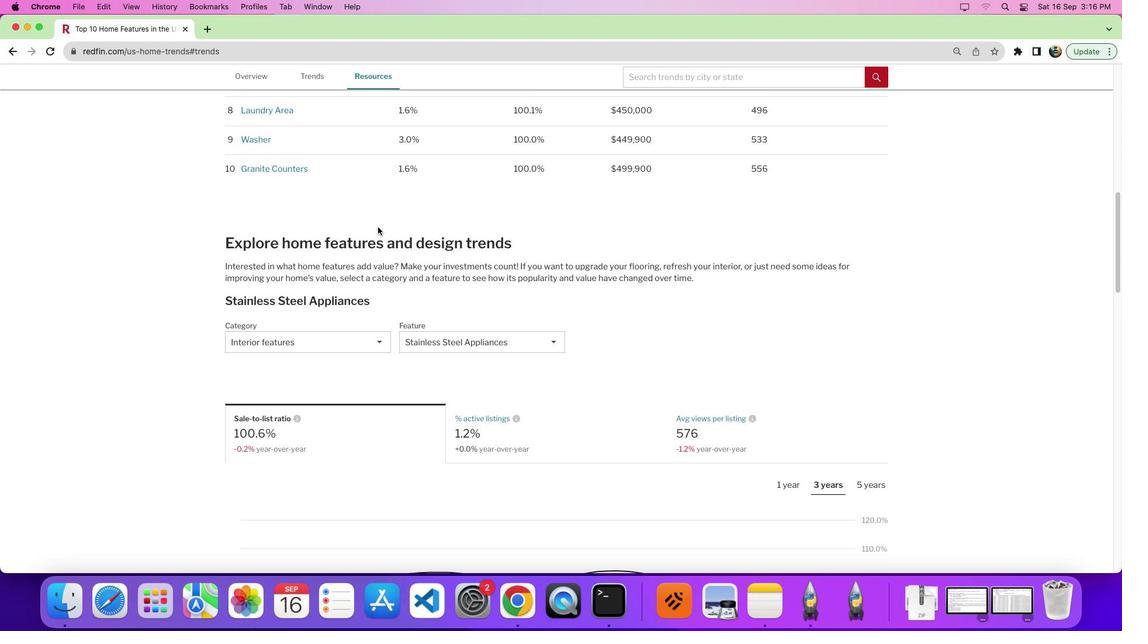 
Action: Mouse moved to (360, 308)
Screenshot: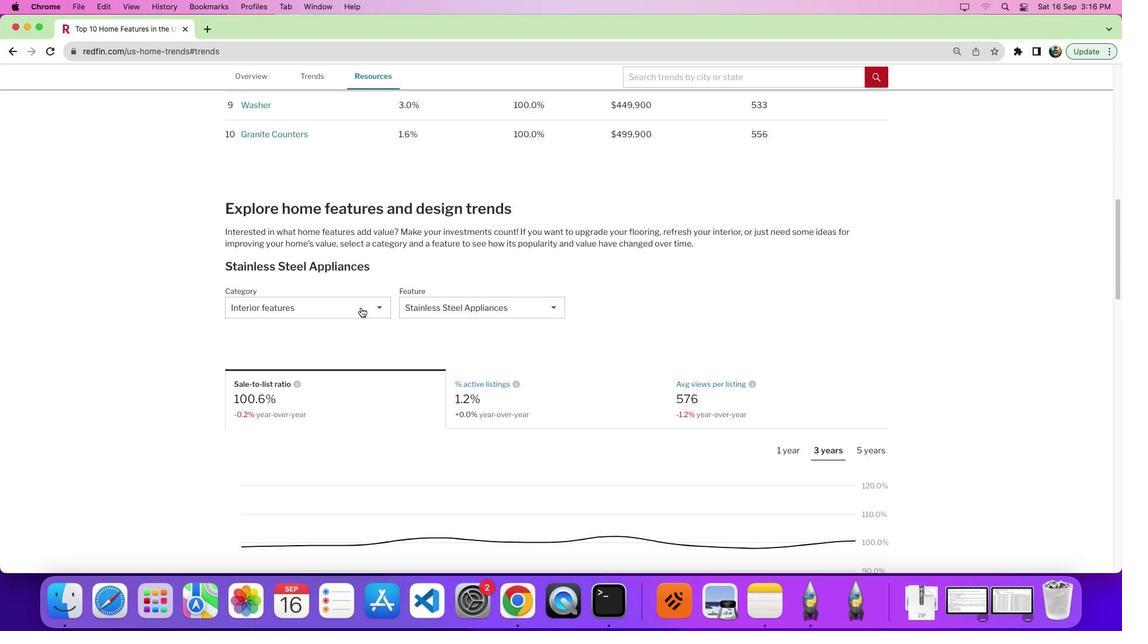 
Action: Mouse pressed left at (360, 308)
Screenshot: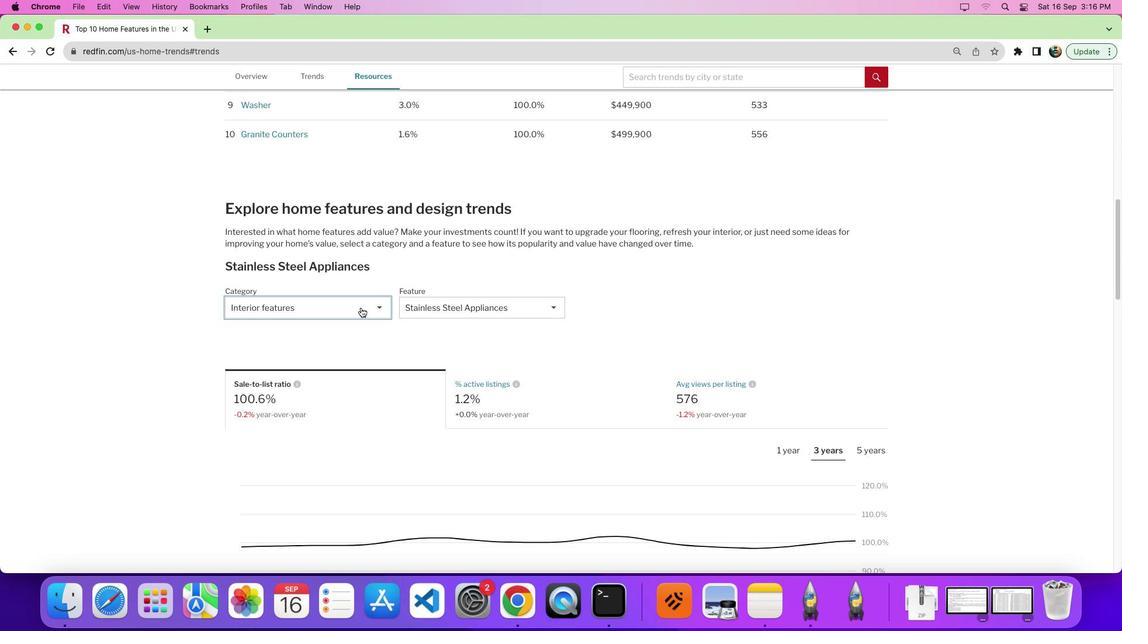 
Action: Mouse moved to (357, 346)
Screenshot: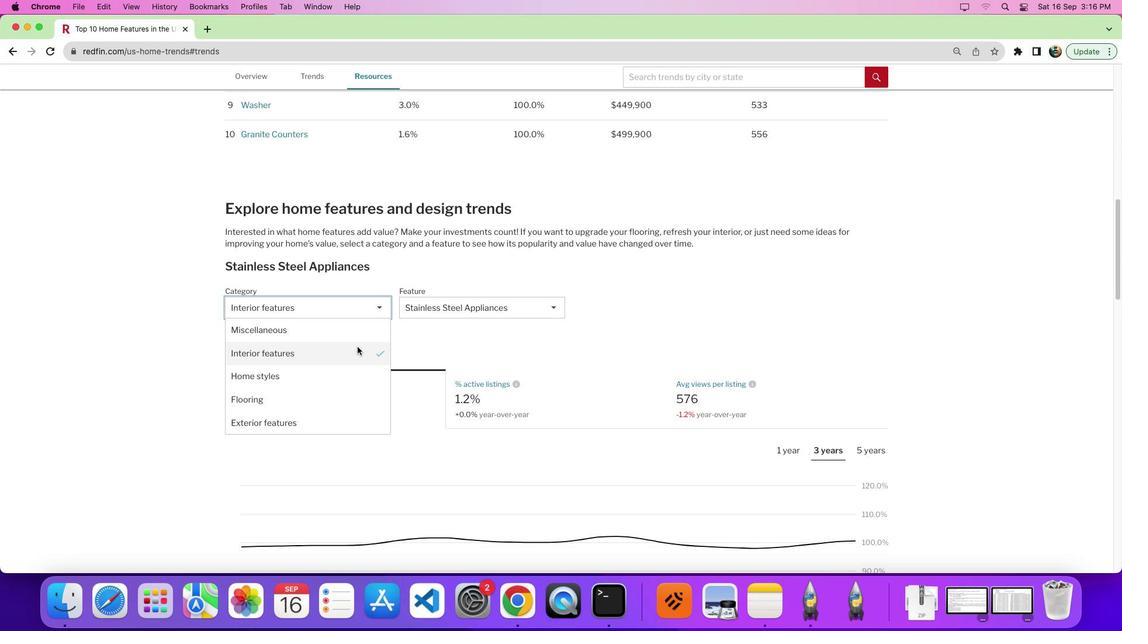 
Action: Mouse pressed left at (357, 346)
Screenshot: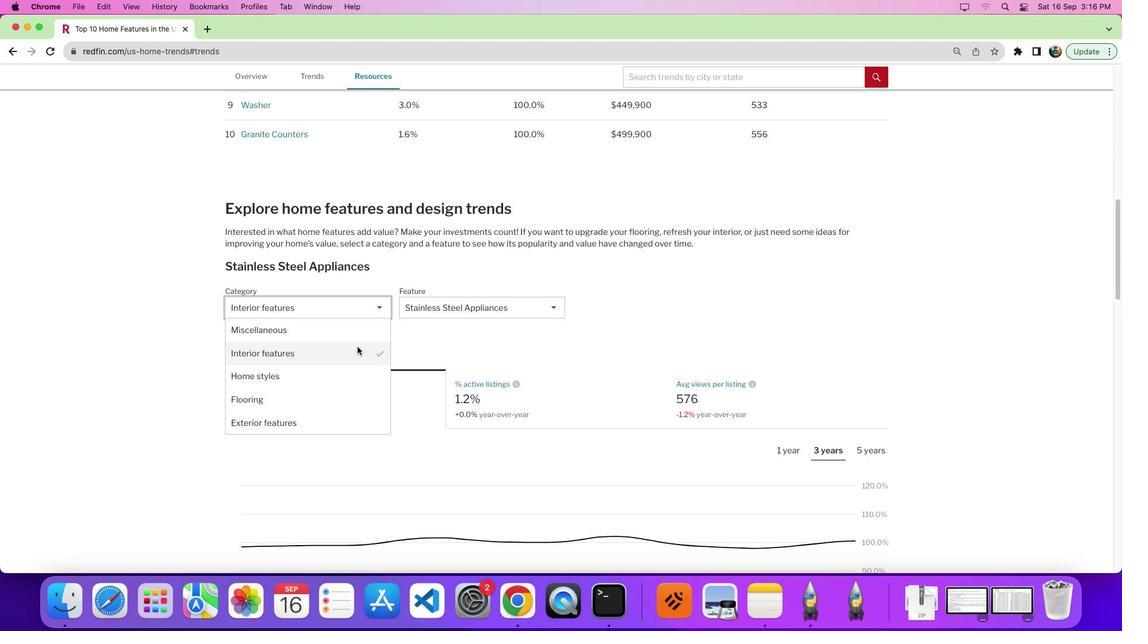 
Action: Mouse moved to (504, 312)
Screenshot: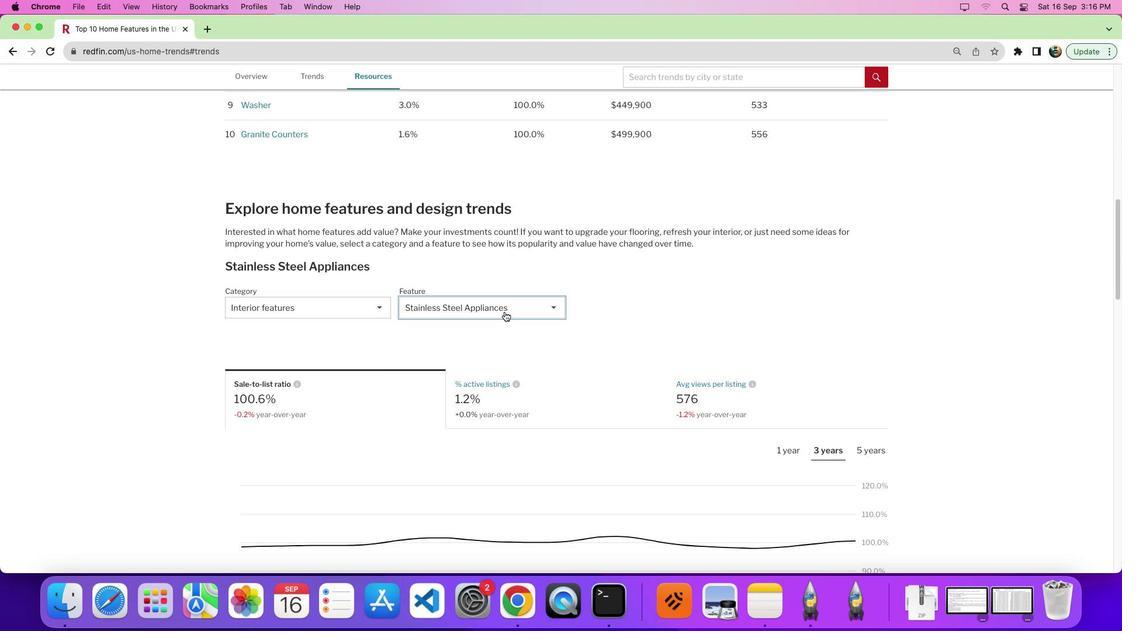 
Action: Mouse pressed left at (504, 312)
Screenshot: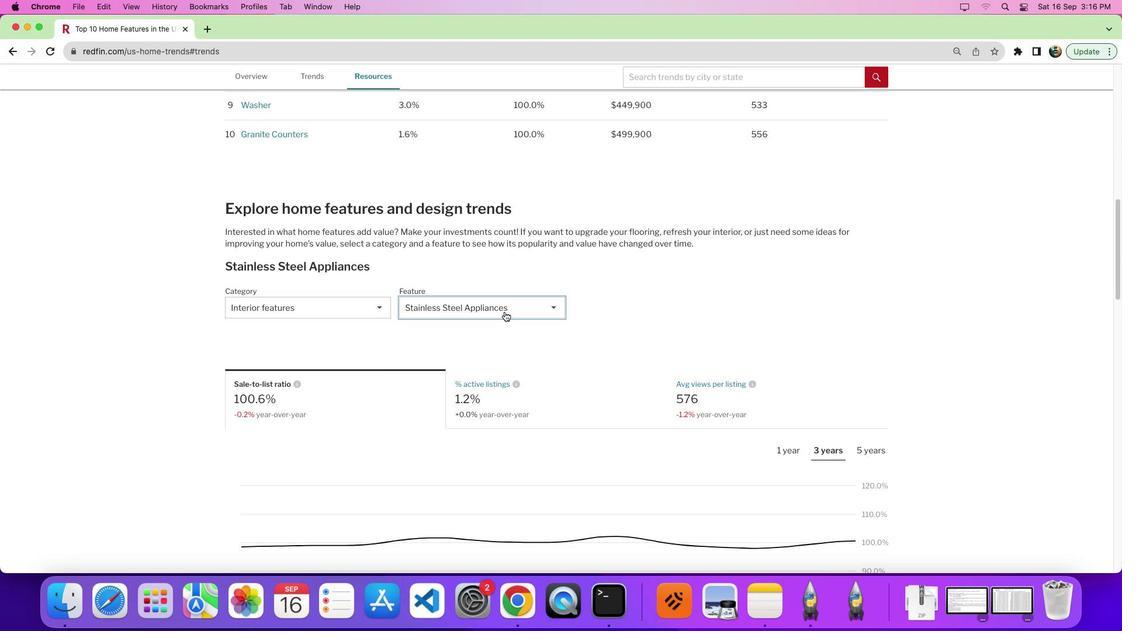 
Action: Mouse moved to (561, 394)
Screenshot: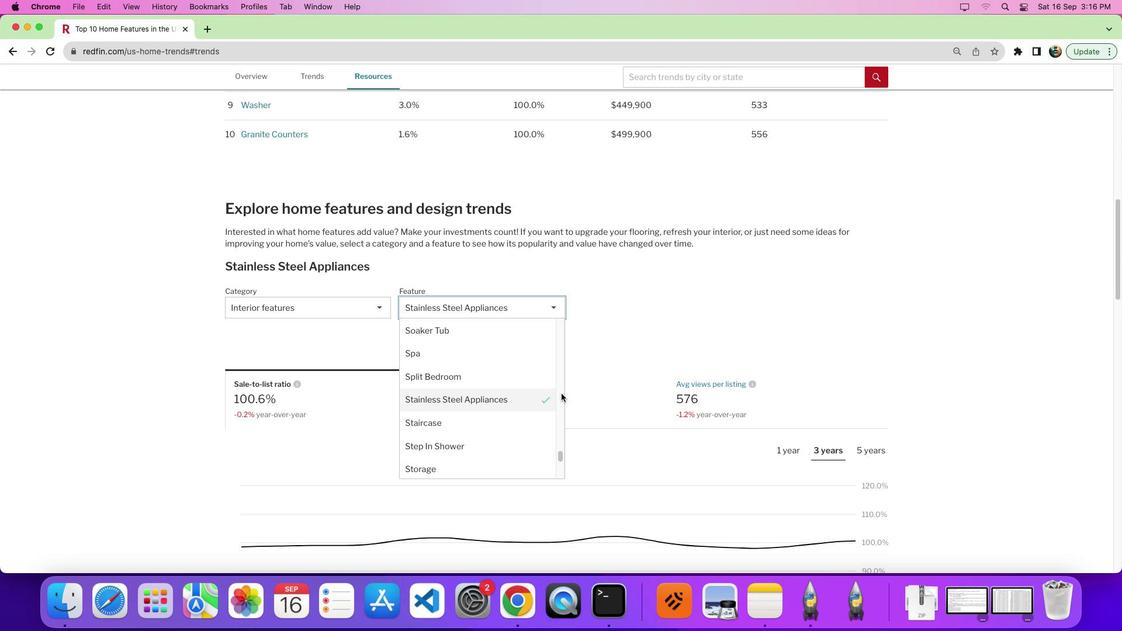 
Action: Mouse pressed left at (561, 394)
Screenshot: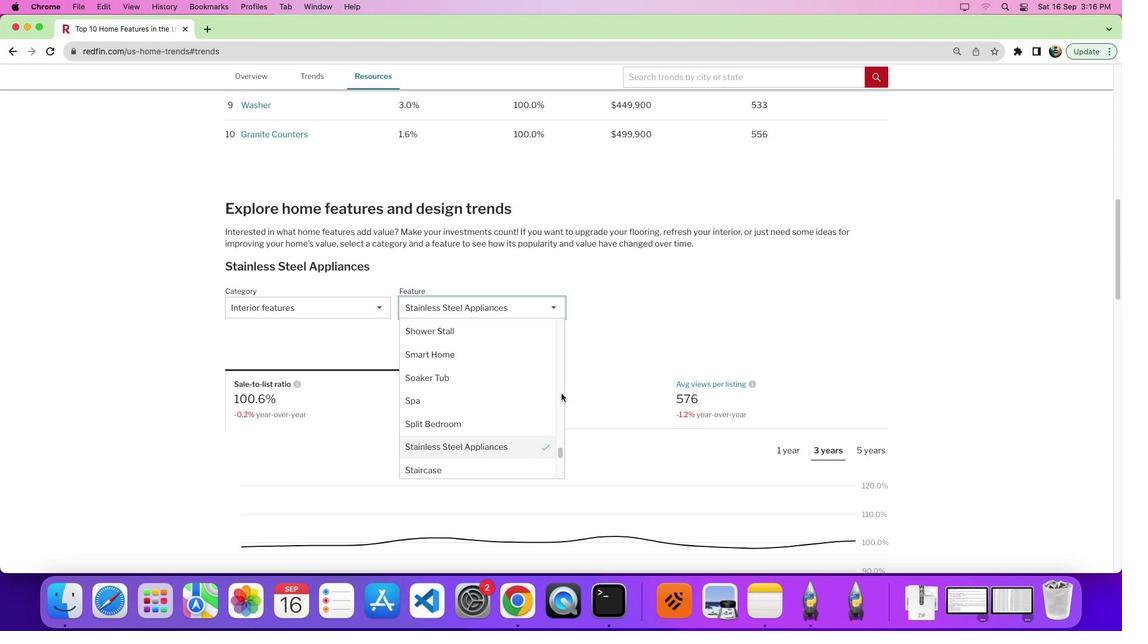 
Action: Mouse moved to (463, 396)
Screenshot: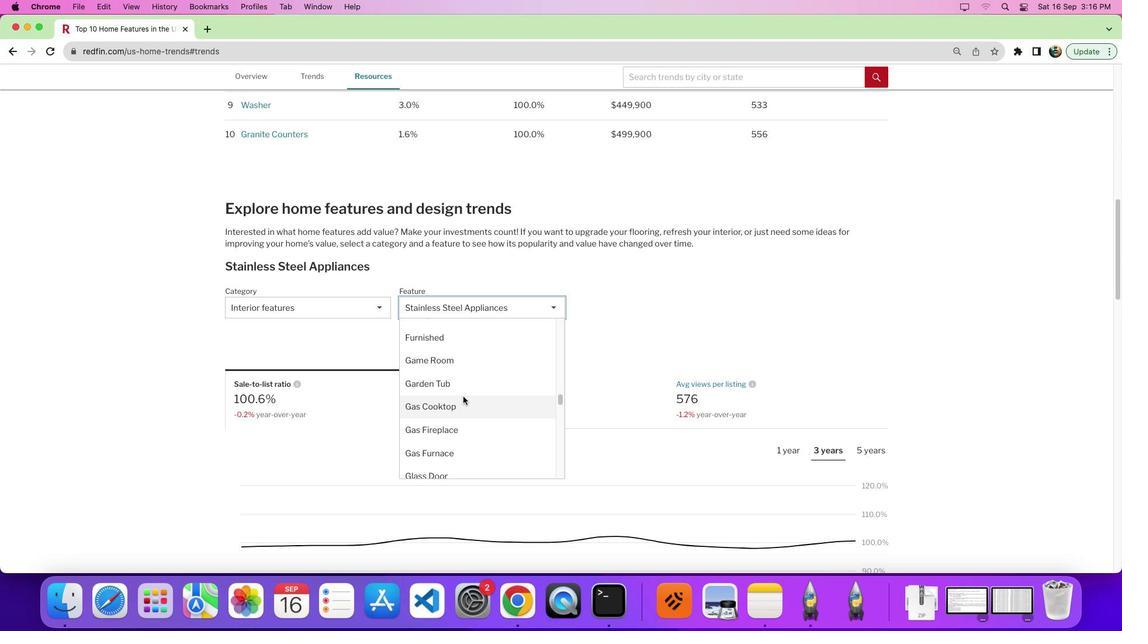 
Action: Mouse scrolled (463, 396) with delta (0, 0)
Screenshot: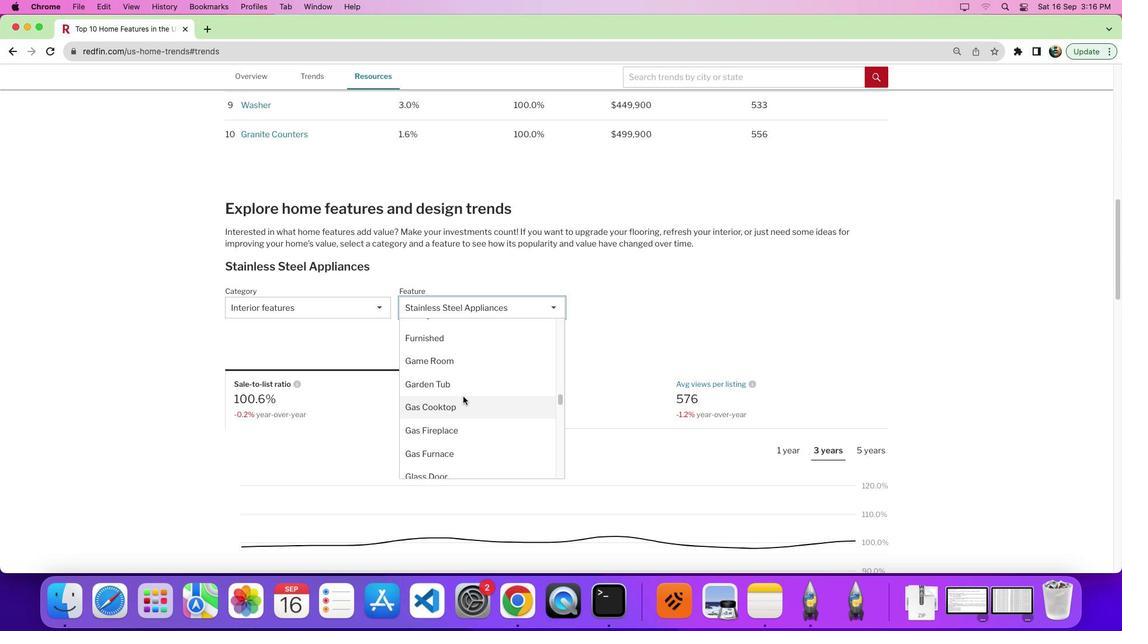 
Action: Mouse scrolled (463, 396) with delta (0, 0)
Screenshot: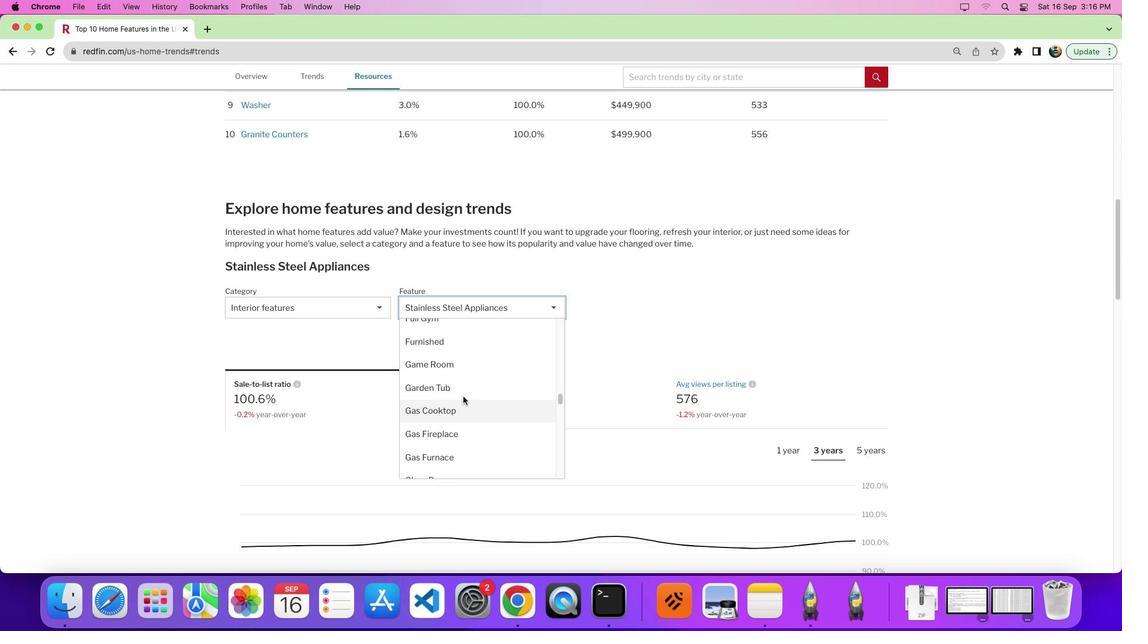 
Action: Mouse moved to (447, 368)
Screenshot: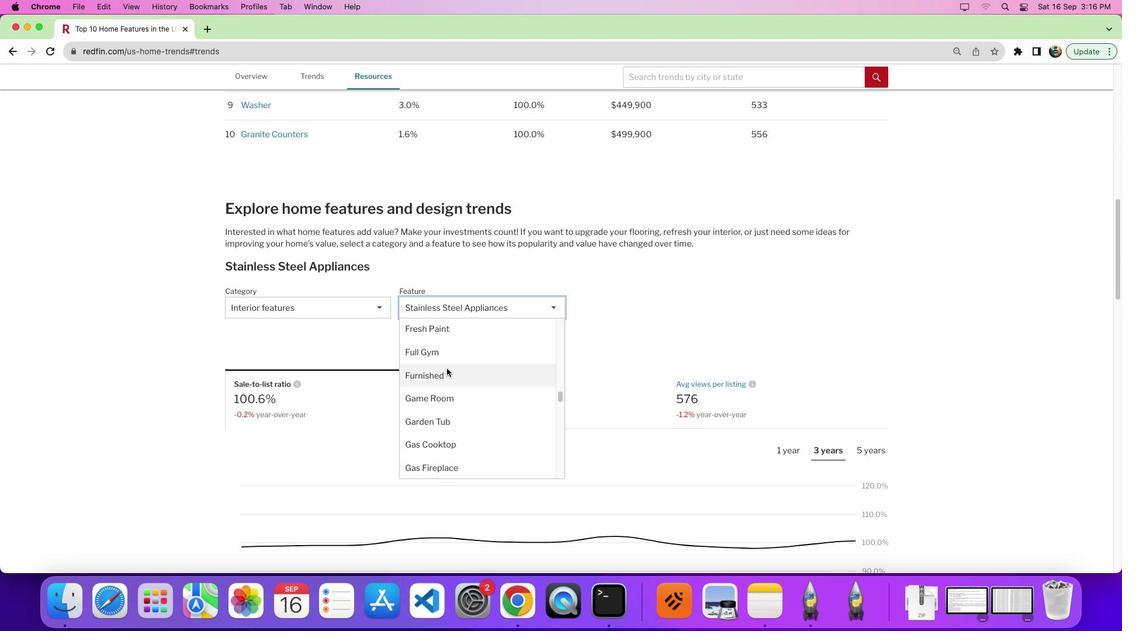 
Action: Mouse pressed left at (447, 368)
Screenshot: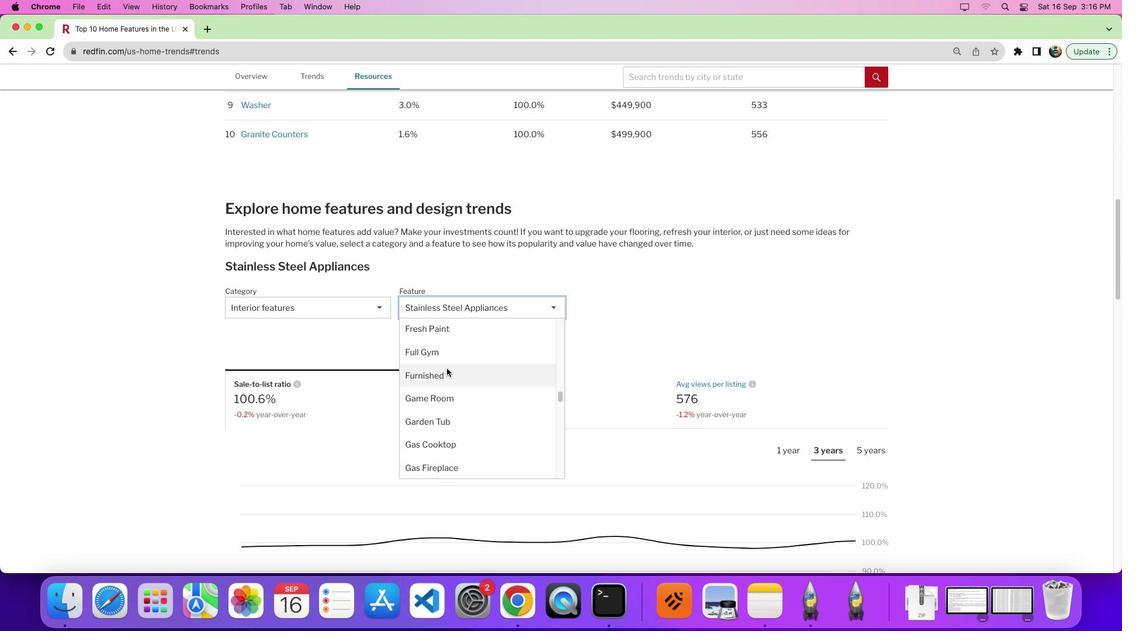 
Action: Mouse moved to (640, 391)
Screenshot: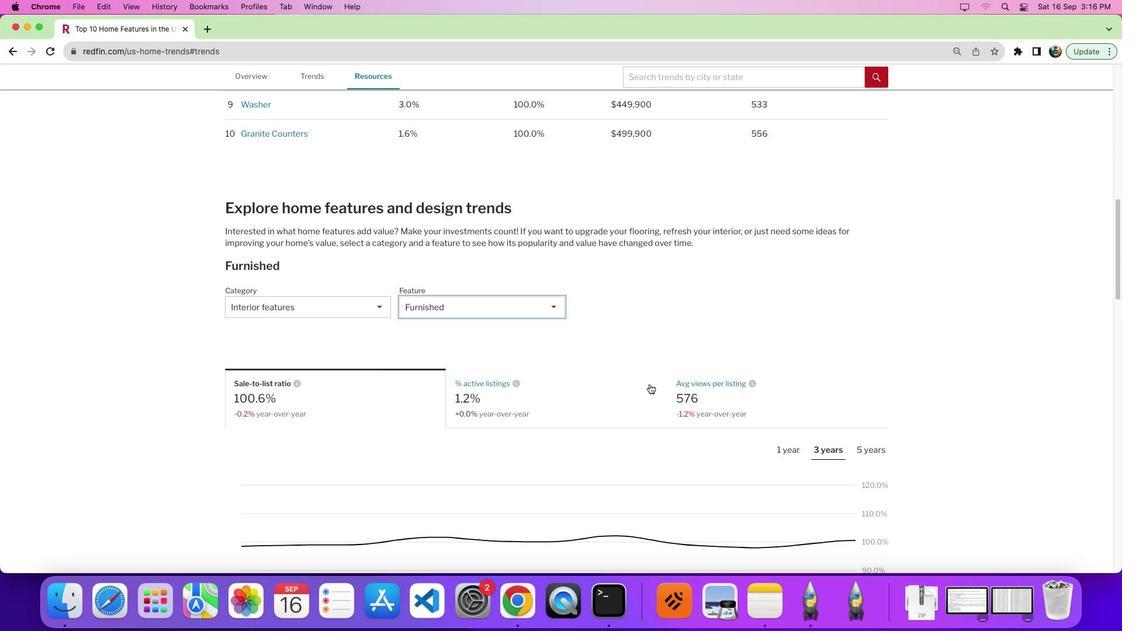 
Action: Mouse scrolled (640, 391) with delta (0, 0)
Screenshot: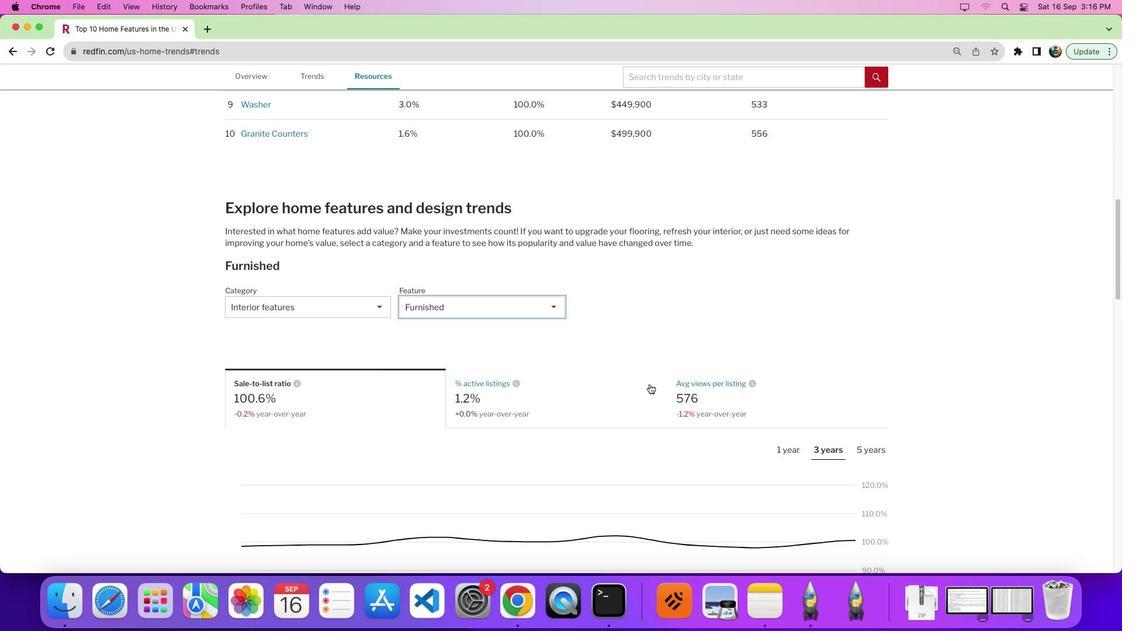 
Action: Mouse moved to (647, 385)
Screenshot: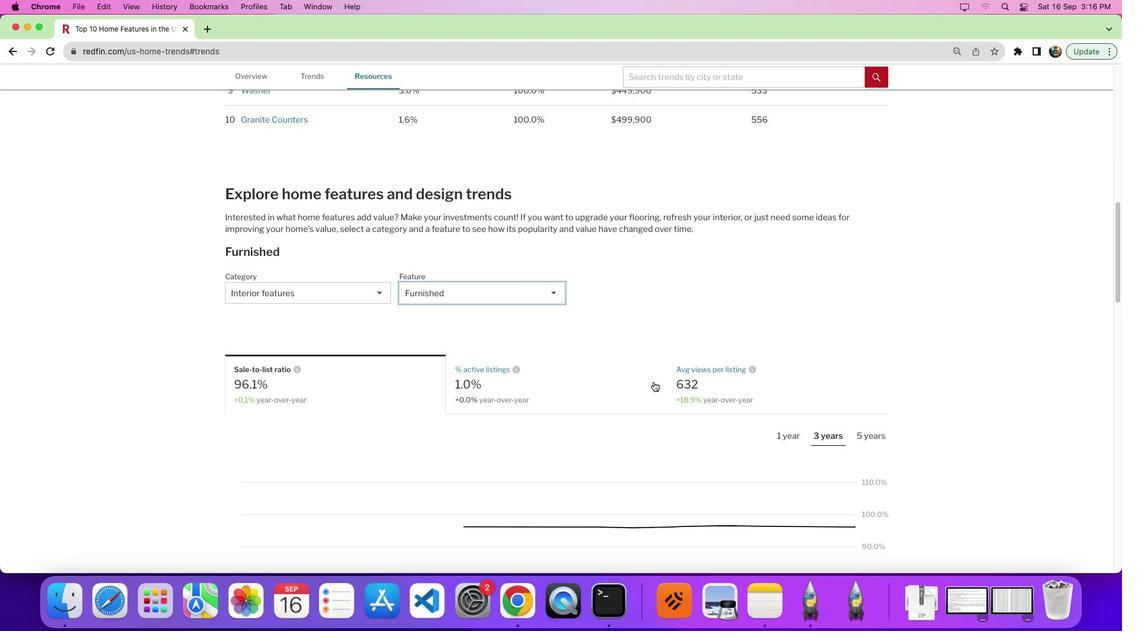
Action: Mouse scrolled (647, 385) with delta (0, 0)
Screenshot: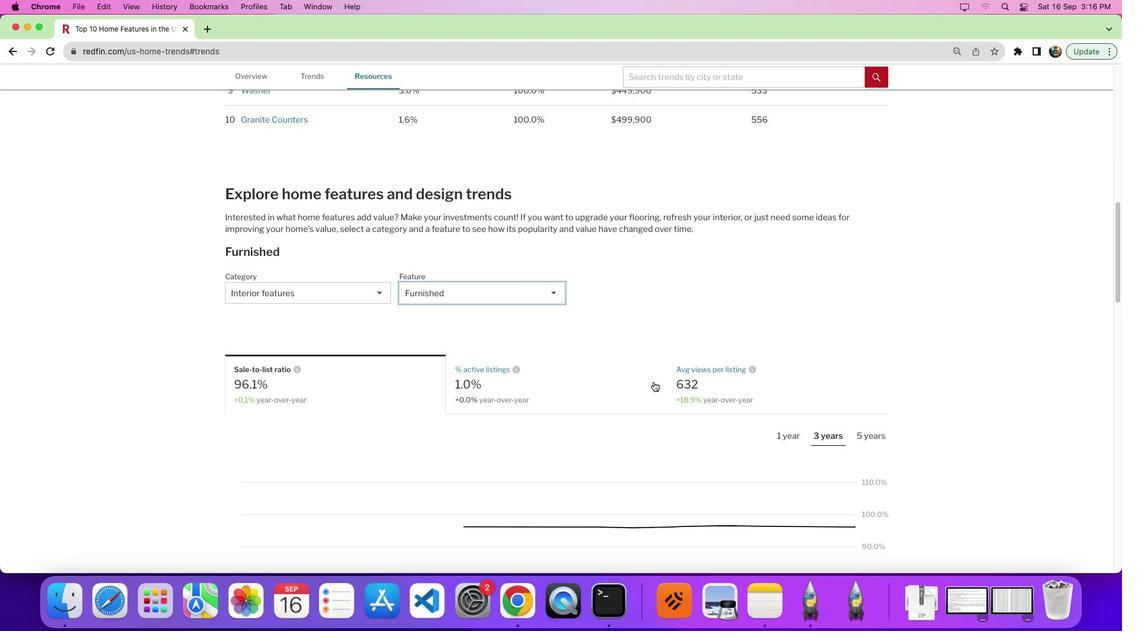 
Action: Mouse moved to (866, 410)
Screenshot: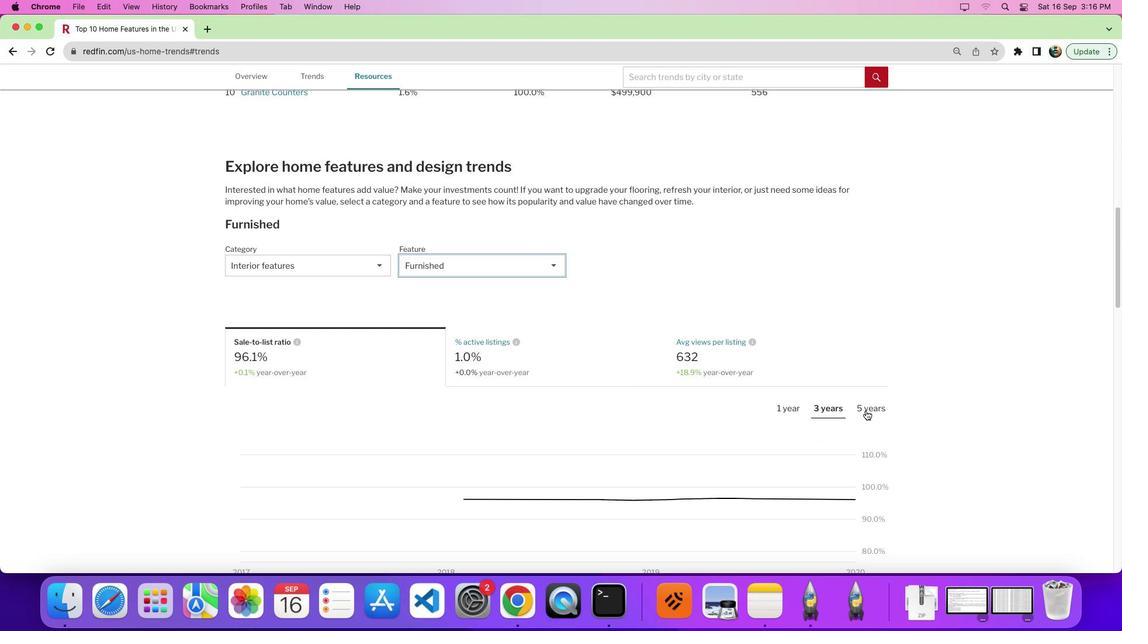 
Action: Mouse pressed left at (866, 410)
Screenshot: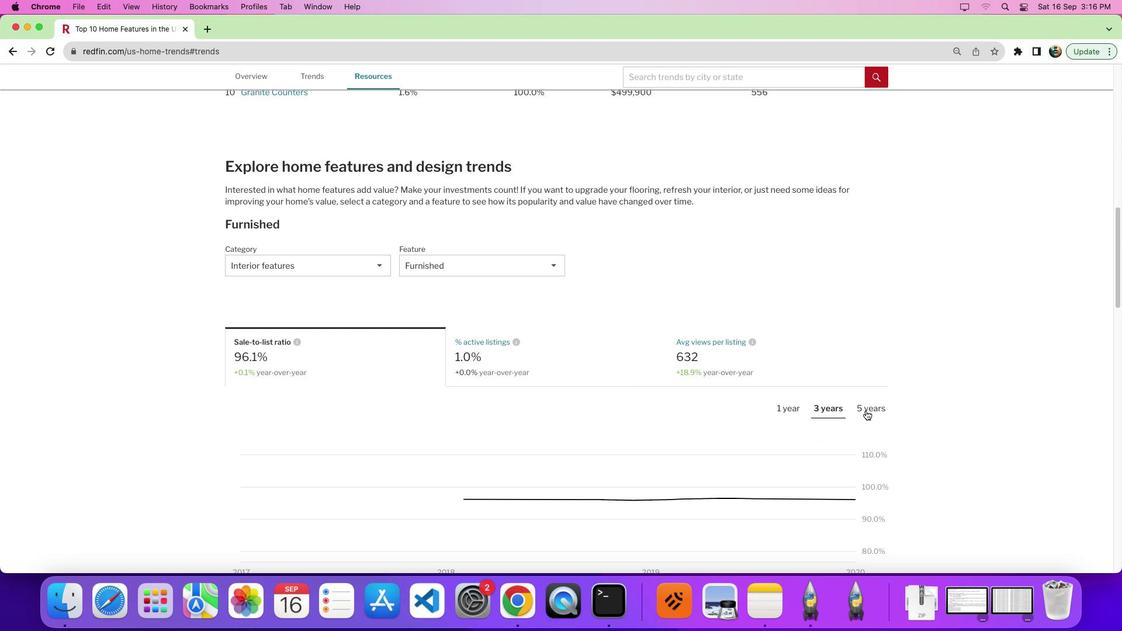 
Action: Mouse scrolled (866, 410) with delta (0, 0)
Screenshot: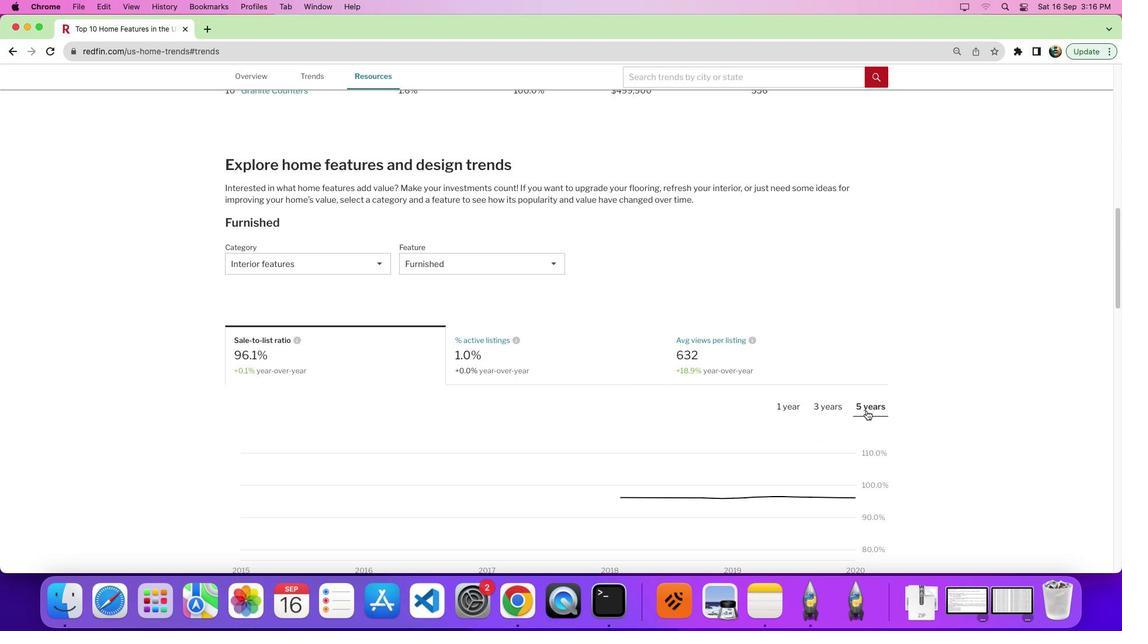 
Action: Mouse scrolled (866, 410) with delta (0, 0)
Screenshot: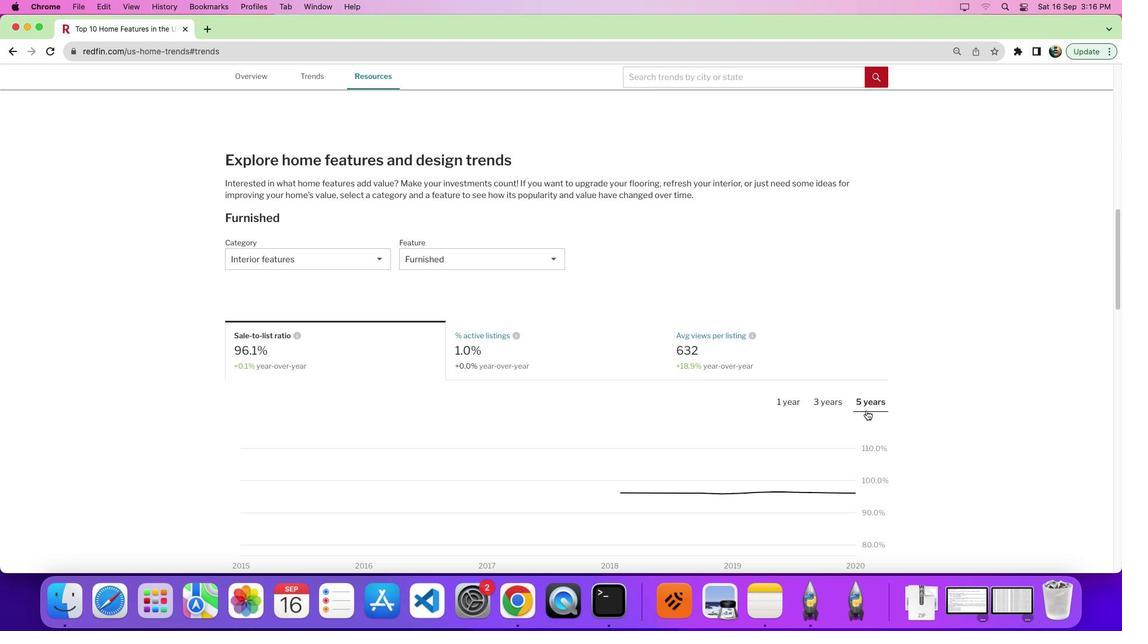 
Action: Mouse moved to (866, 410)
Screenshot: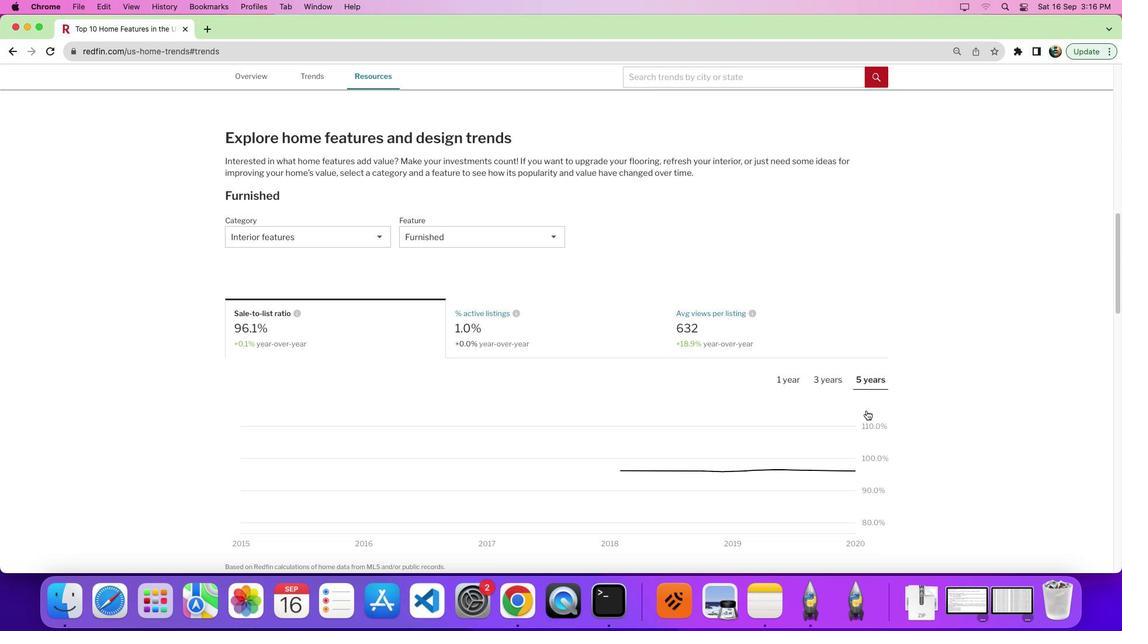 
Action: Mouse scrolled (866, 410) with delta (0, -2)
Screenshot: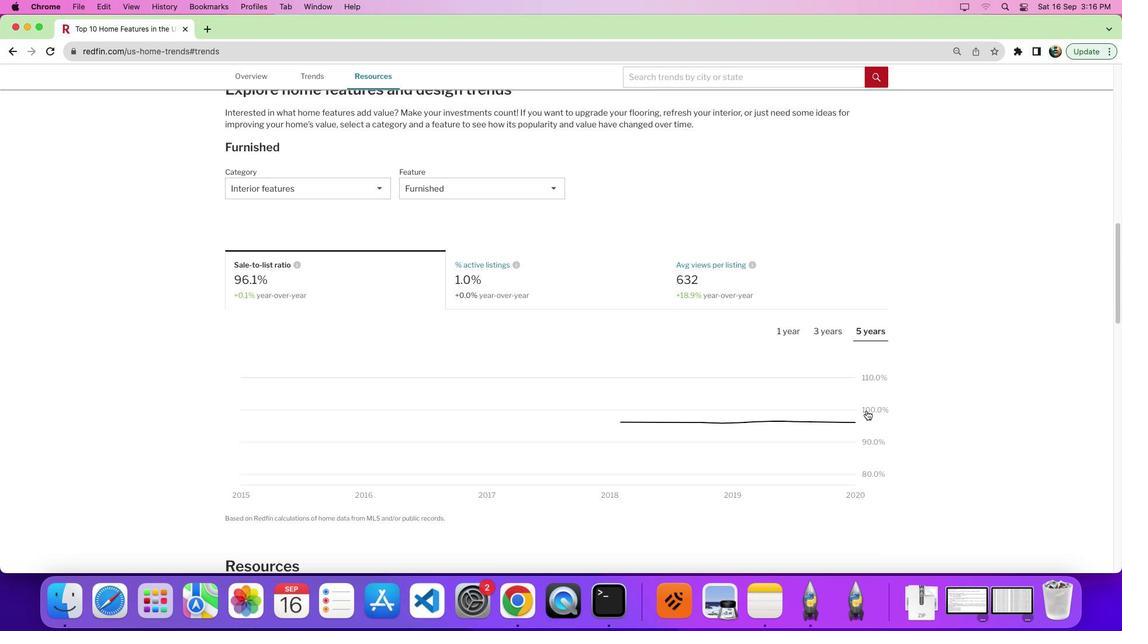
Action: Mouse moved to (855, 414)
Screenshot: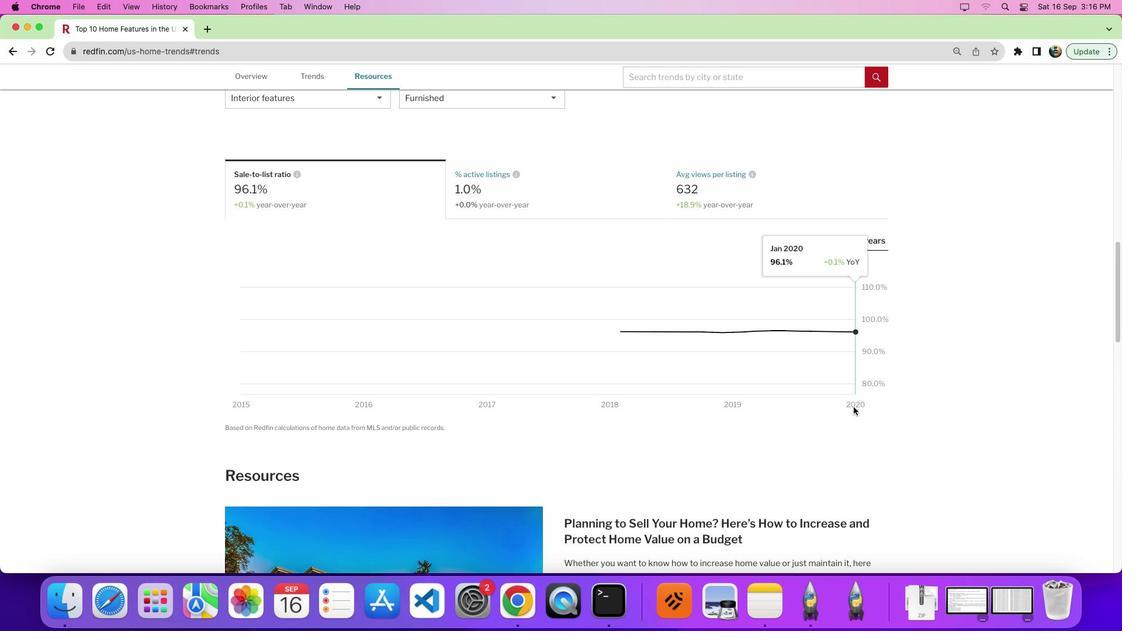 
